 Task: Find connections with filter location Balarāmpur with filter topic #Entrepreneurswith filter profile language German with filter current company Brahmin Development Party (AMK - Andhanar Munnetra Kazhagam) with filter school Management services careers with filter industry Dairy Product Manufacturing with filter service category Healthcare Consulting with filter keywords title Managing Partner
Action: Mouse moved to (520, 62)
Screenshot: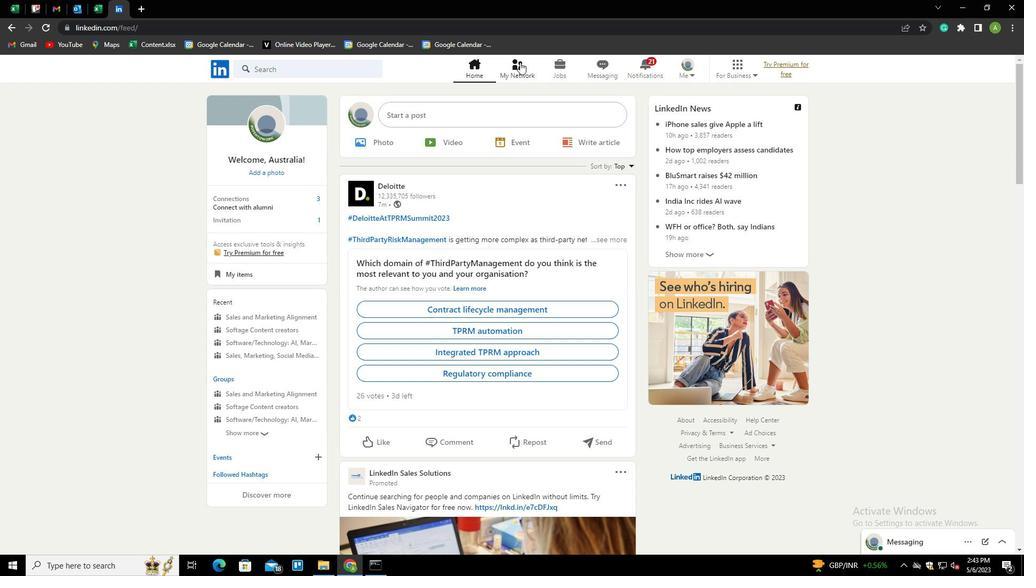 
Action: Mouse pressed left at (520, 62)
Screenshot: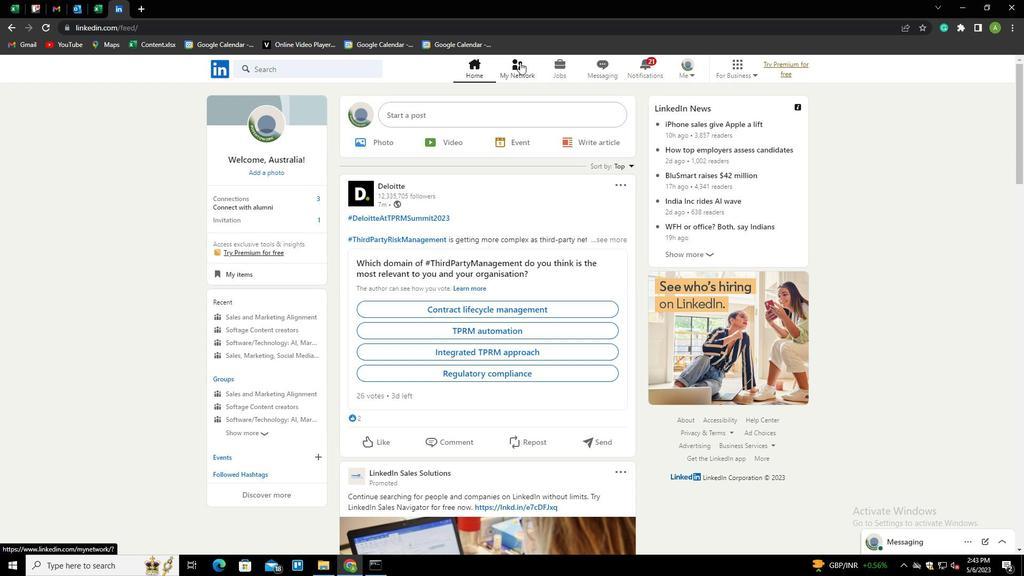
Action: Mouse moved to (252, 124)
Screenshot: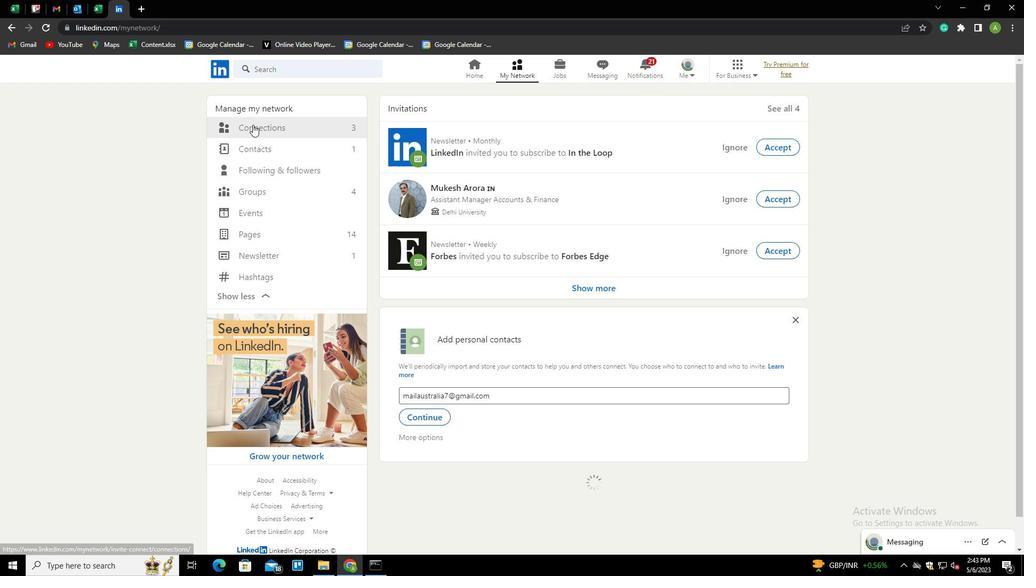 
Action: Mouse pressed left at (252, 124)
Screenshot: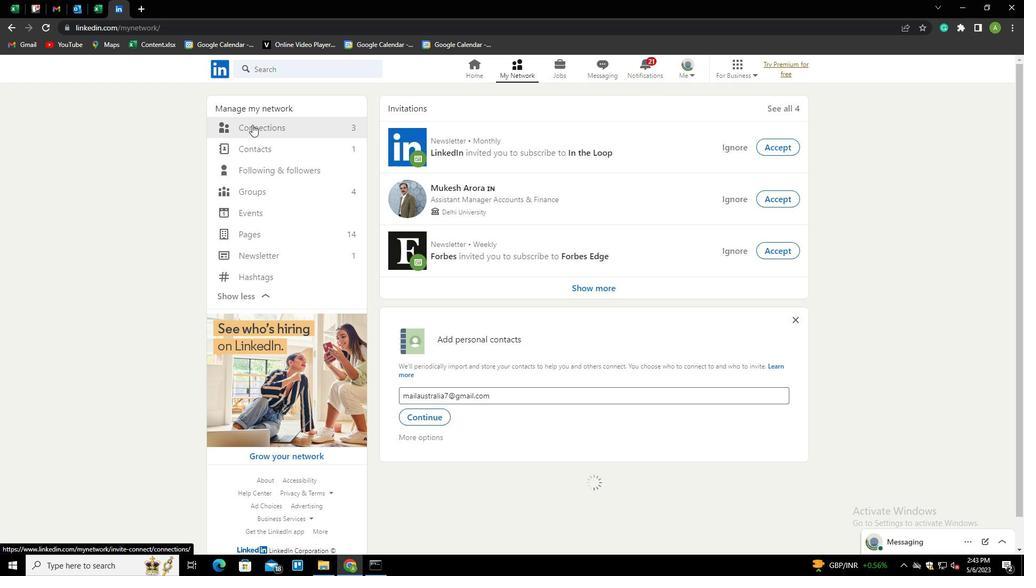 
Action: Mouse moved to (607, 125)
Screenshot: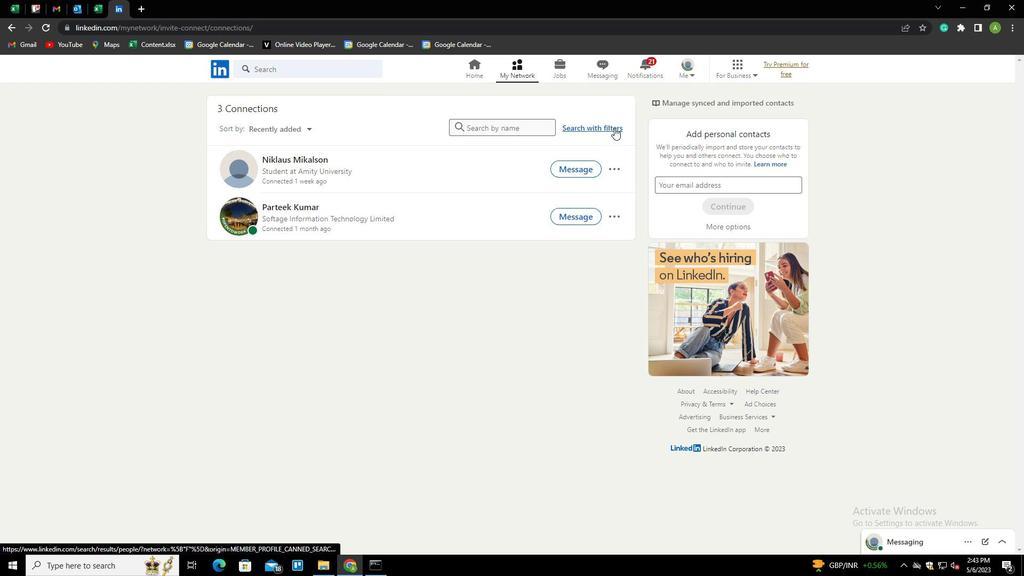 
Action: Mouse pressed left at (607, 125)
Screenshot: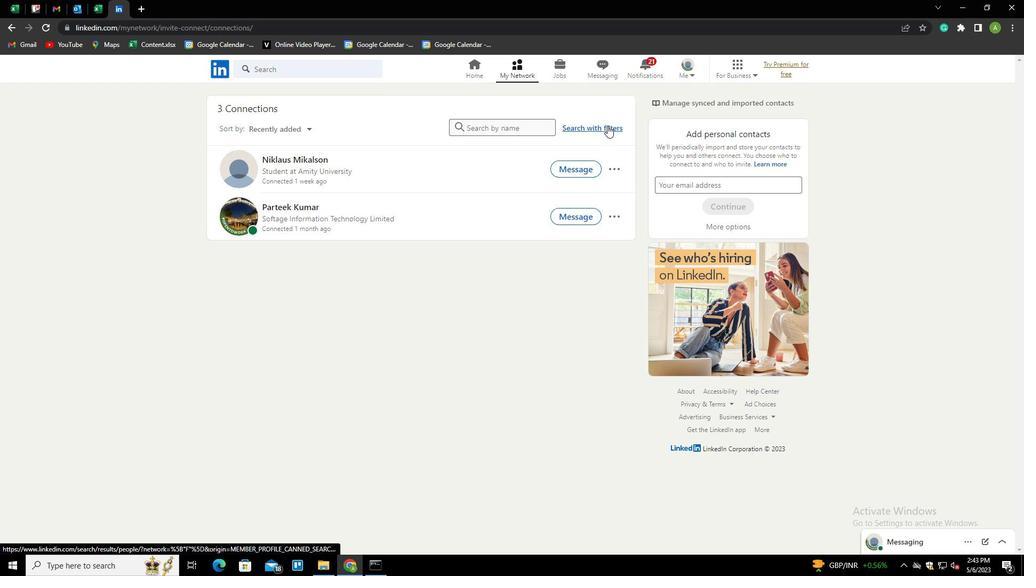 
Action: Mouse moved to (547, 94)
Screenshot: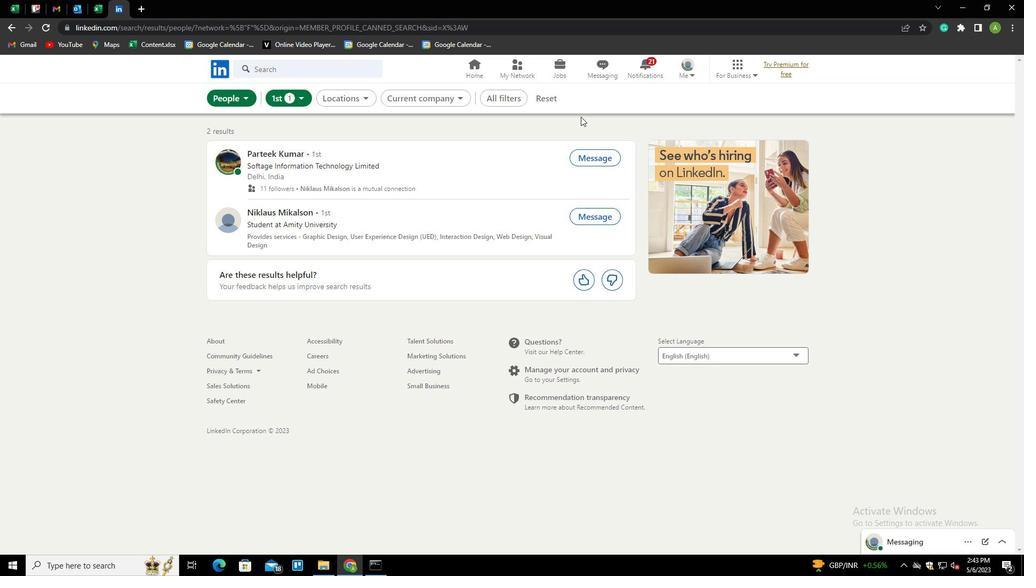 
Action: Mouse pressed left at (547, 94)
Screenshot: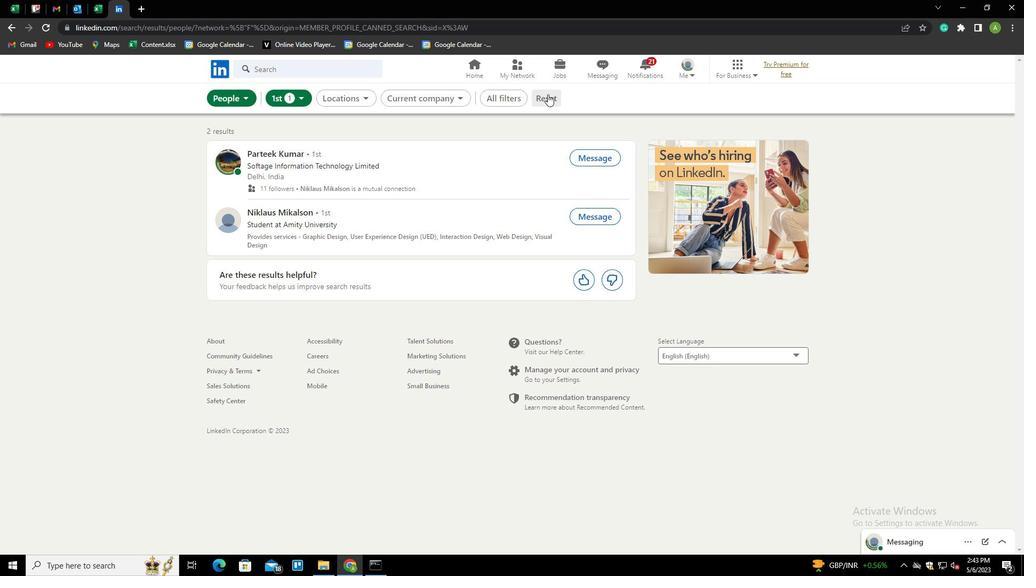 
Action: Mouse moved to (520, 96)
Screenshot: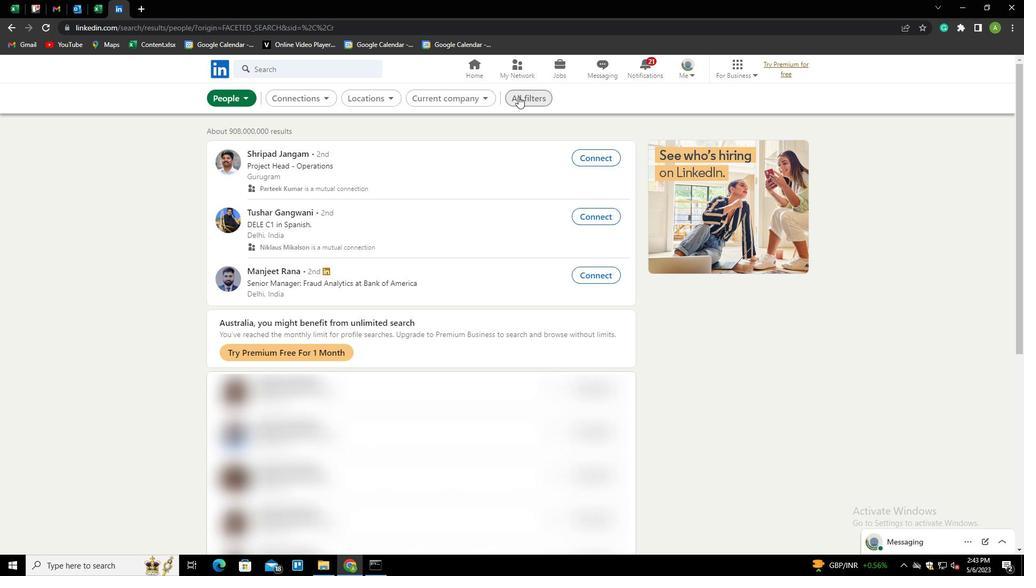 
Action: Mouse pressed left at (520, 96)
Screenshot: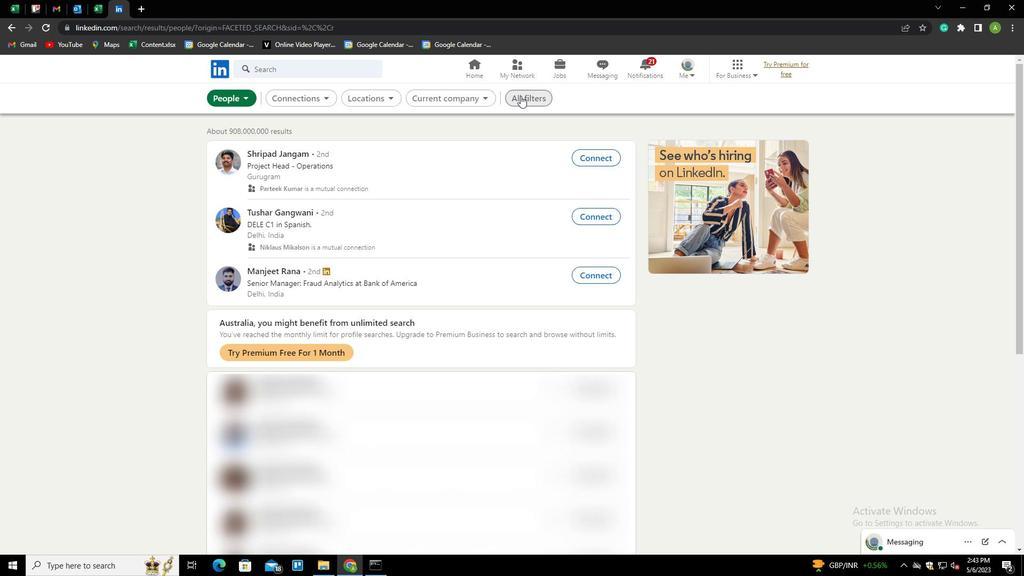 
Action: Mouse moved to (929, 340)
Screenshot: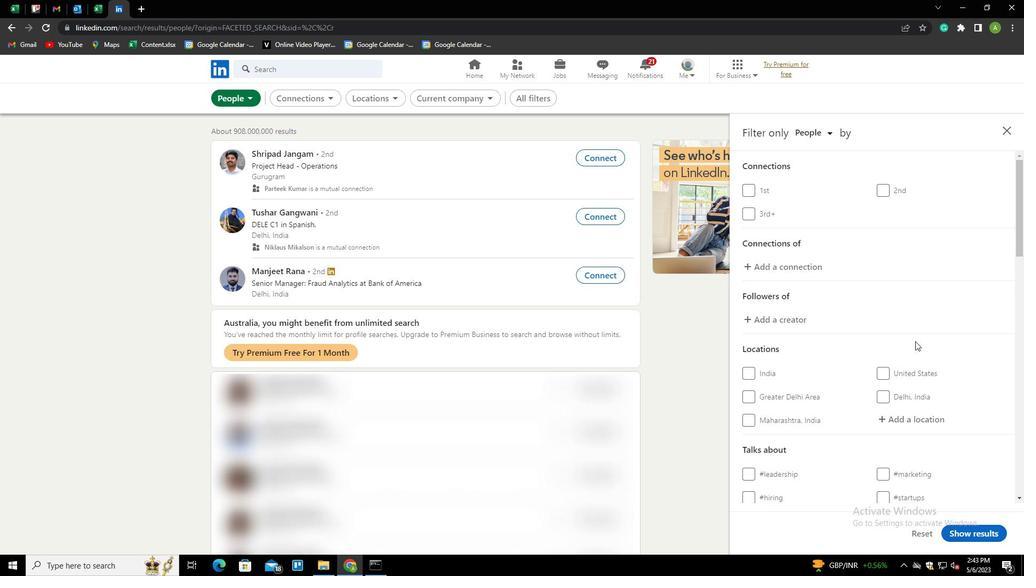 
Action: Mouse scrolled (929, 340) with delta (0, 0)
Screenshot: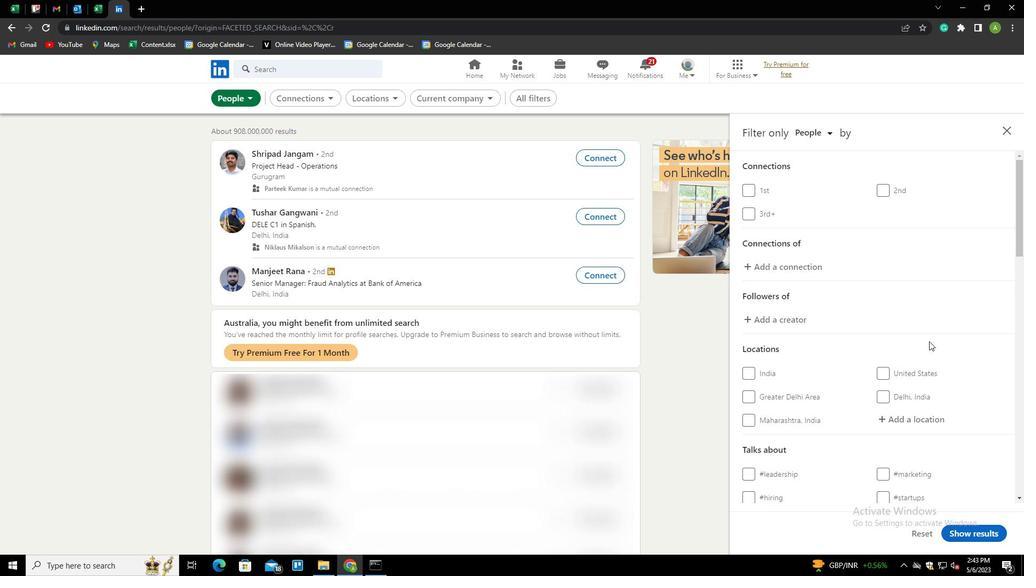 
Action: Mouse scrolled (929, 340) with delta (0, 0)
Screenshot: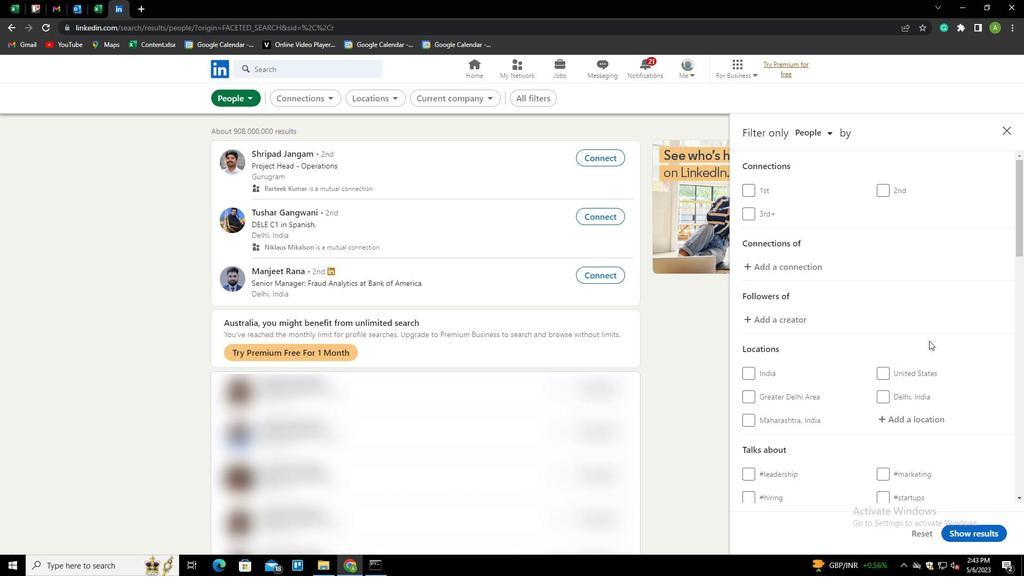 
Action: Mouse moved to (896, 315)
Screenshot: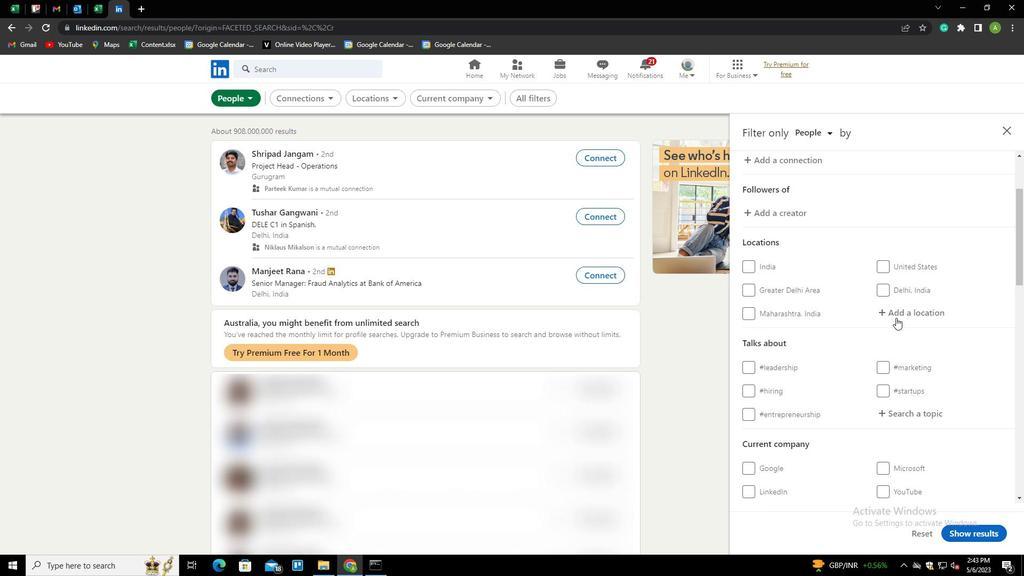 
Action: Mouse pressed left at (896, 315)
Screenshot: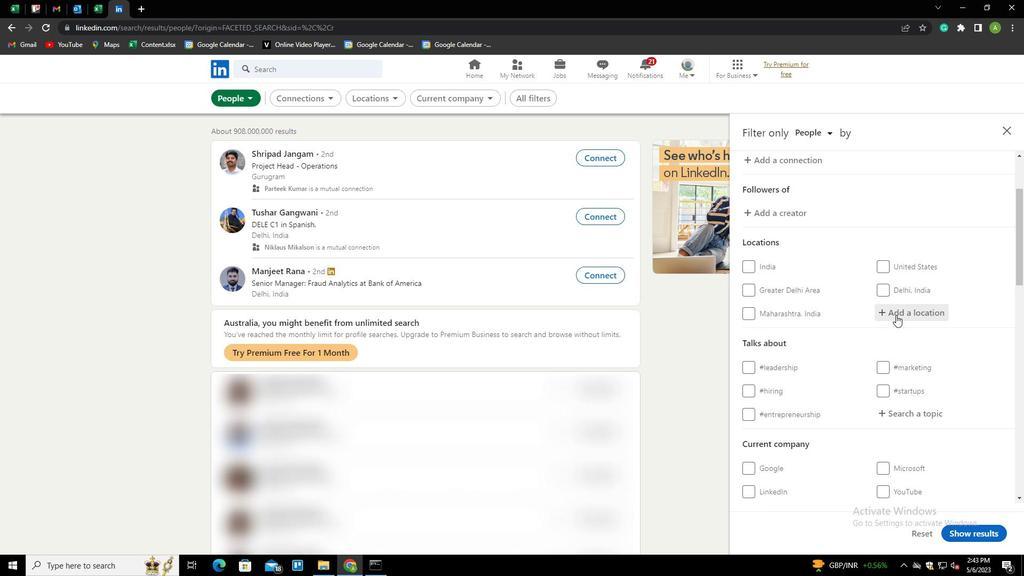 
Action: Mouse moved to (896, 313)
Screenshot: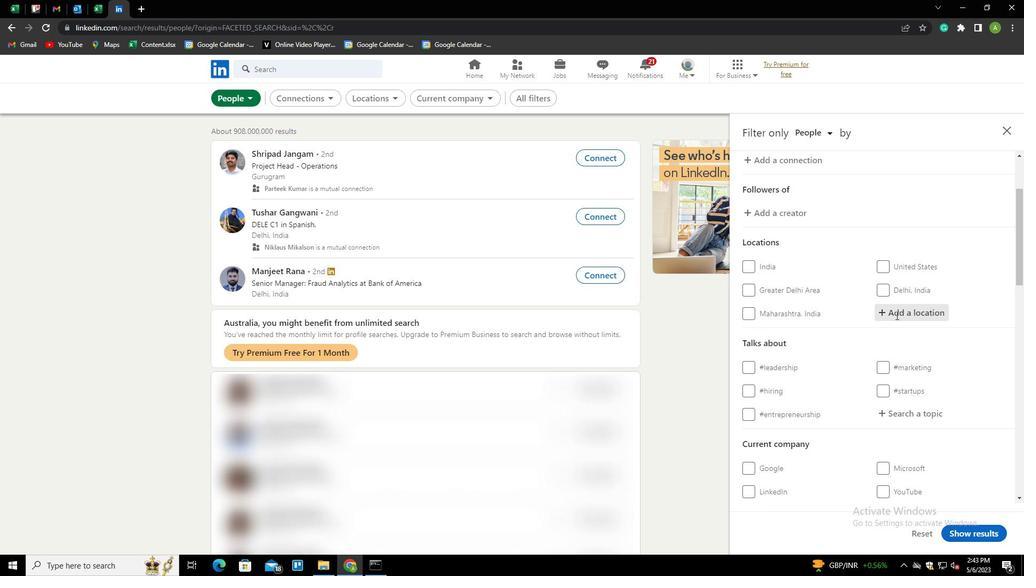 
Action: Key pressed <Key.shift>
Screenshot: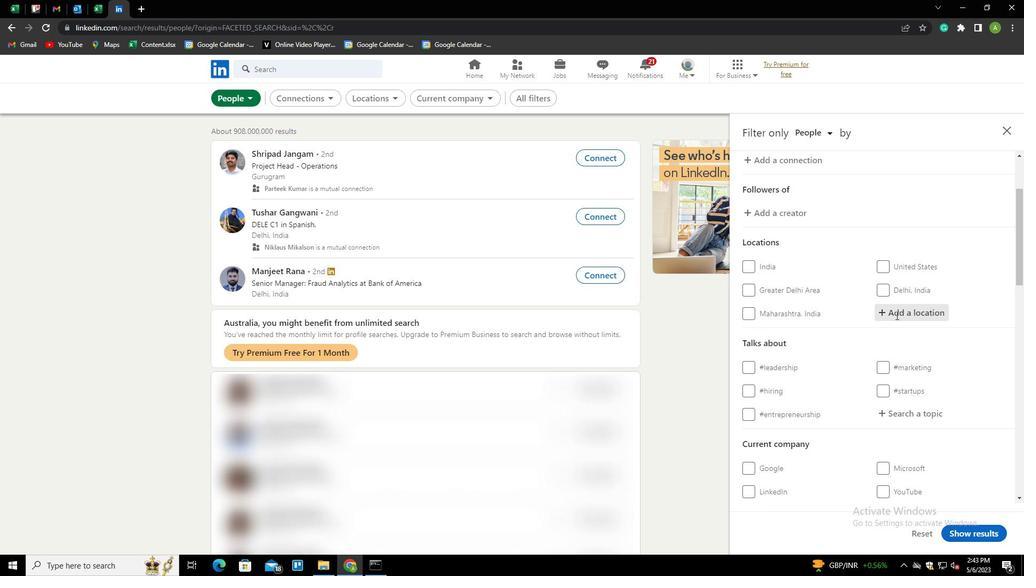 
Action: Mouse moved to (896, 313)
Screenshot: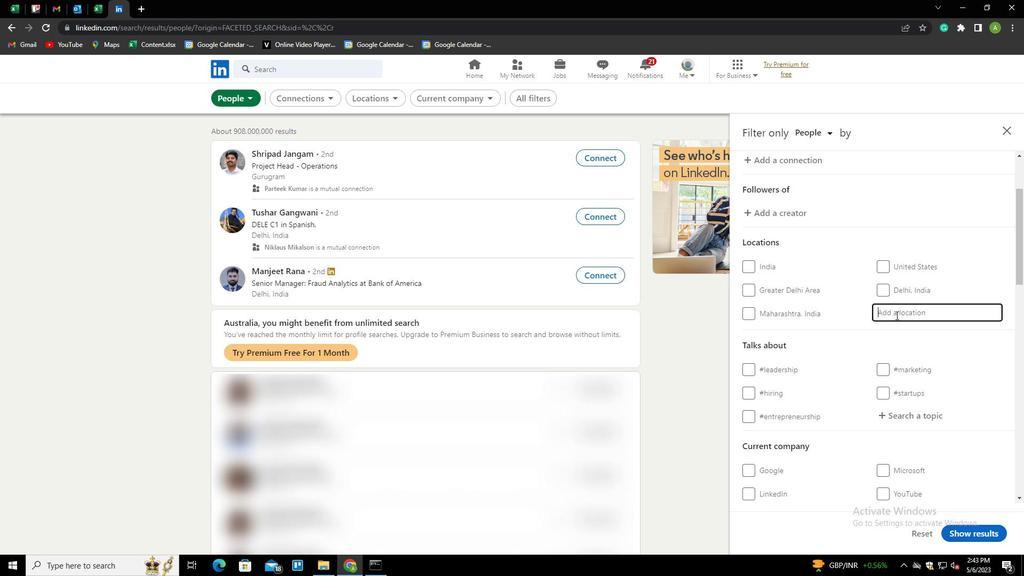 
Action: Key pressed B
Screenshot: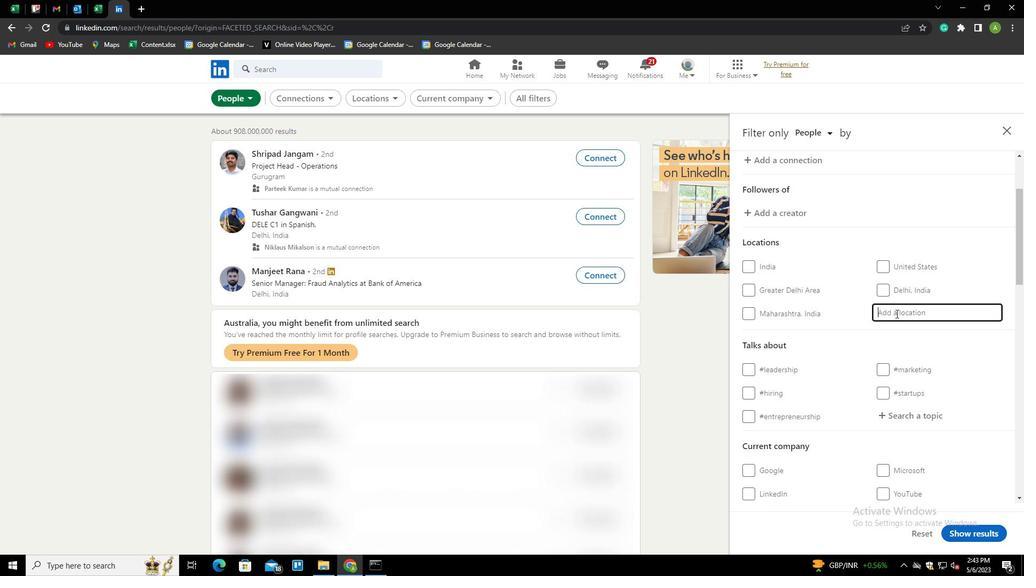 
Action: Mouse moved to (896, 313)
Screenshot: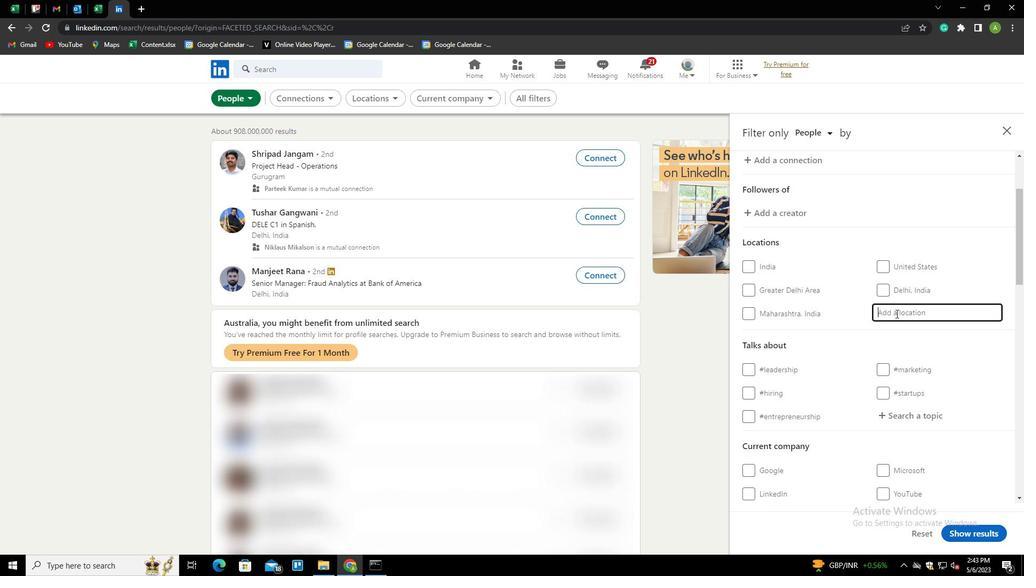 
Action: Key pressed ALARAMPUR<Key.down><Key.enter>
Screenshot: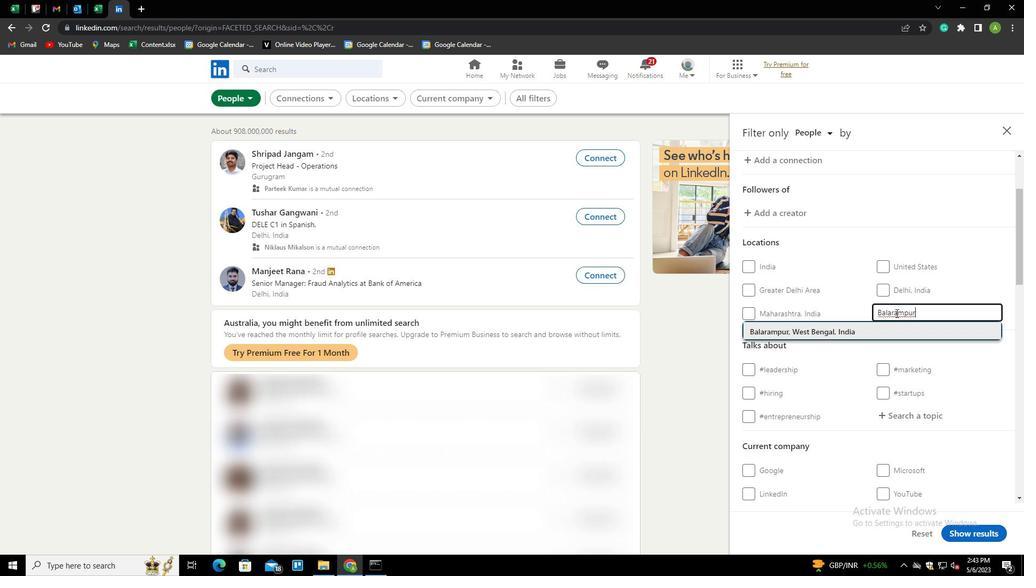 
Action: Mouse moved to (885, 322)
Screenshot: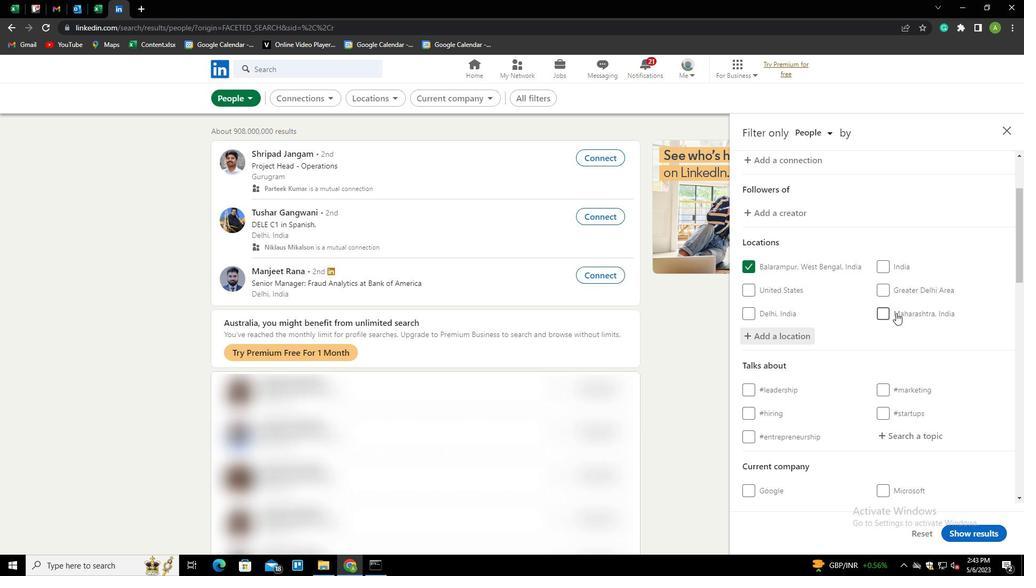 
Action: Mouse scrolled (885, 321) with delta (0, 0)
Screenshot: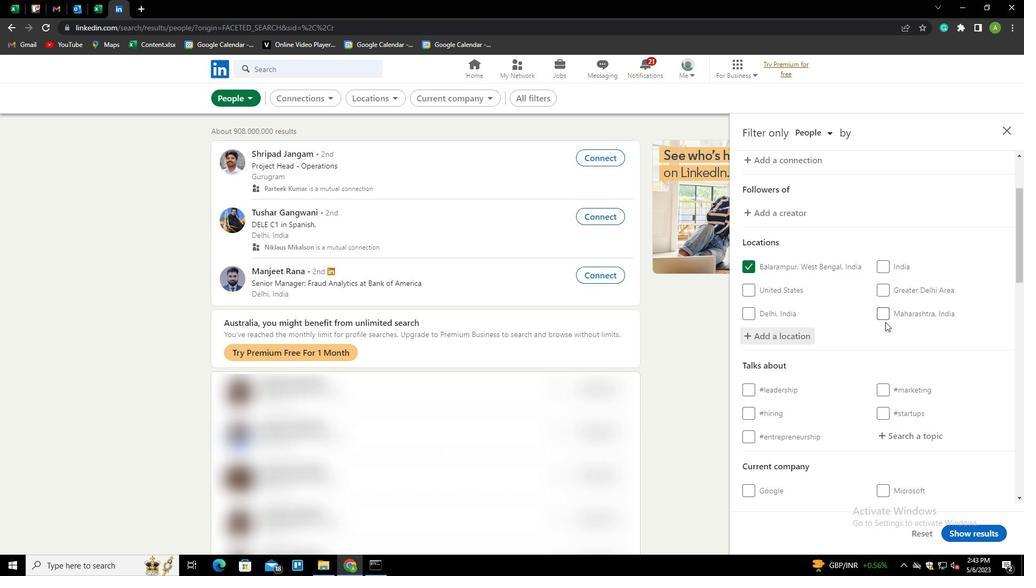 
Action: Mouse scrolled (885, 321) with delta (0, 0)
Screenshot: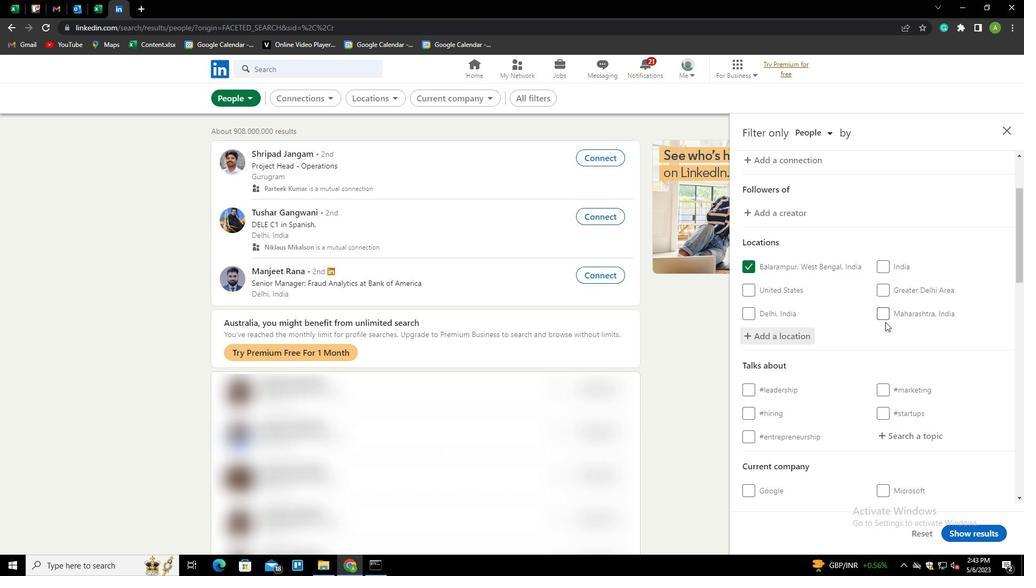
Action: Mouse scrolled (885, 321) with delta (0, 0)
Screenshot: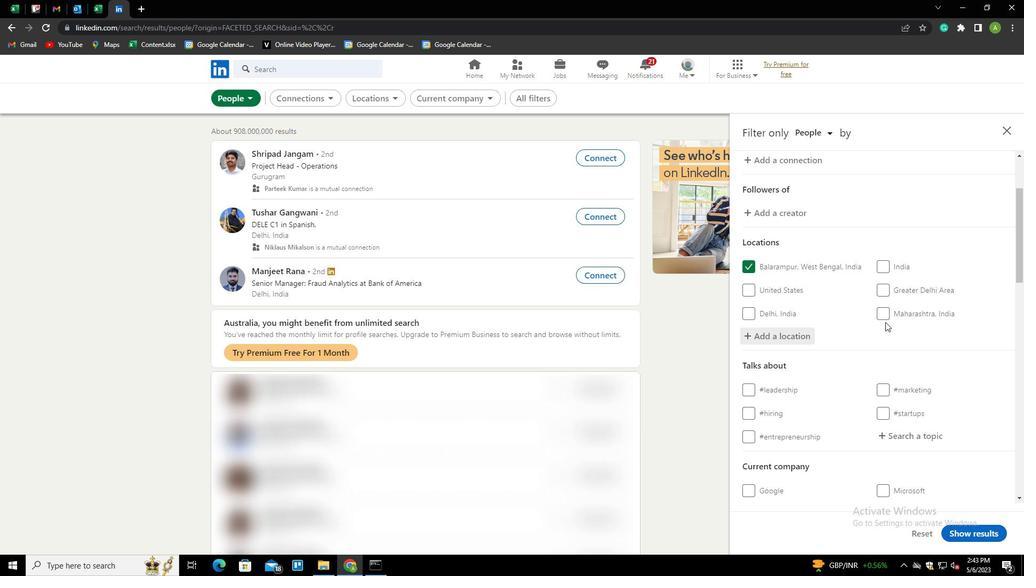
Action: Mouse moved to (903, 282)
Screenshot: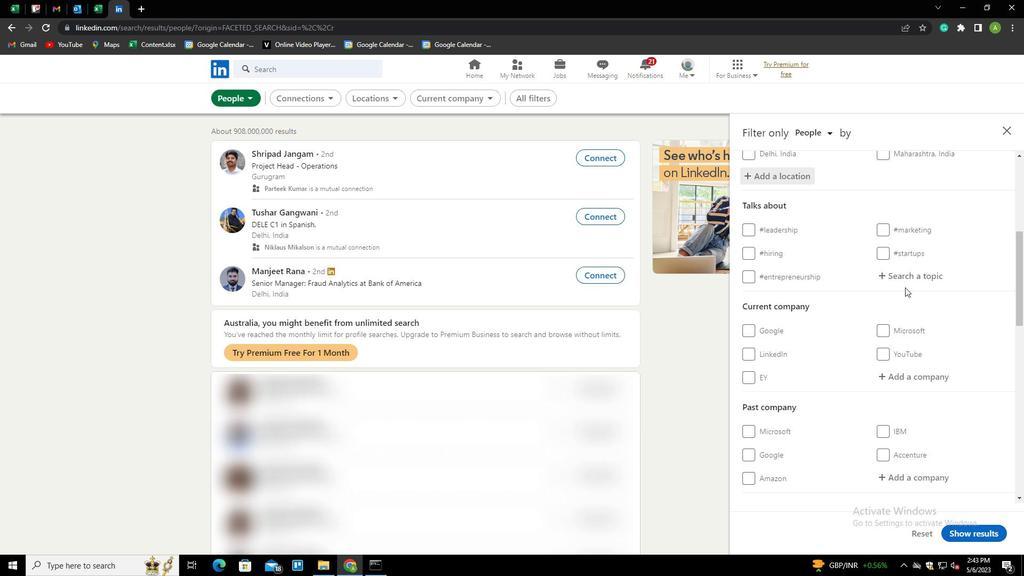 
Action: Mouse pressed left at (903, 282)
Screenshot: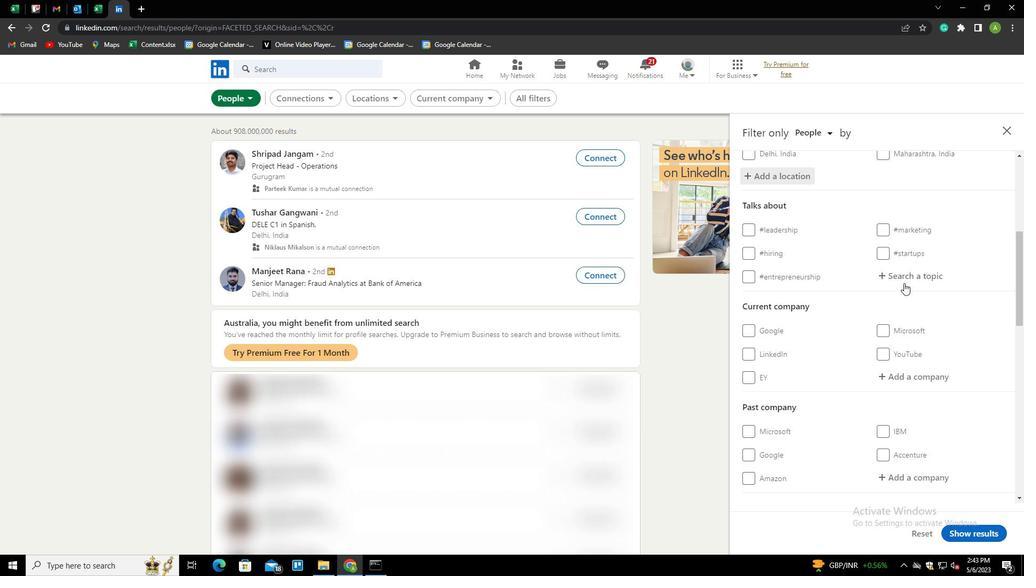 
Action: Key pressed ENTREPRENEURS<Key.down><Key.down><Key.enter>
Screenshot: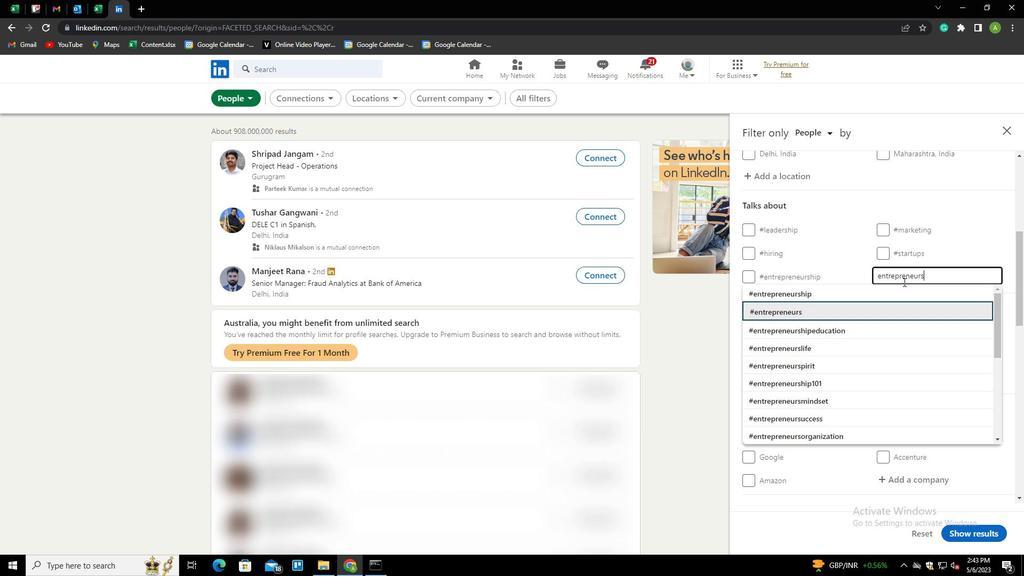 
Action: Mouse moved to (896, 287)
Screenshot: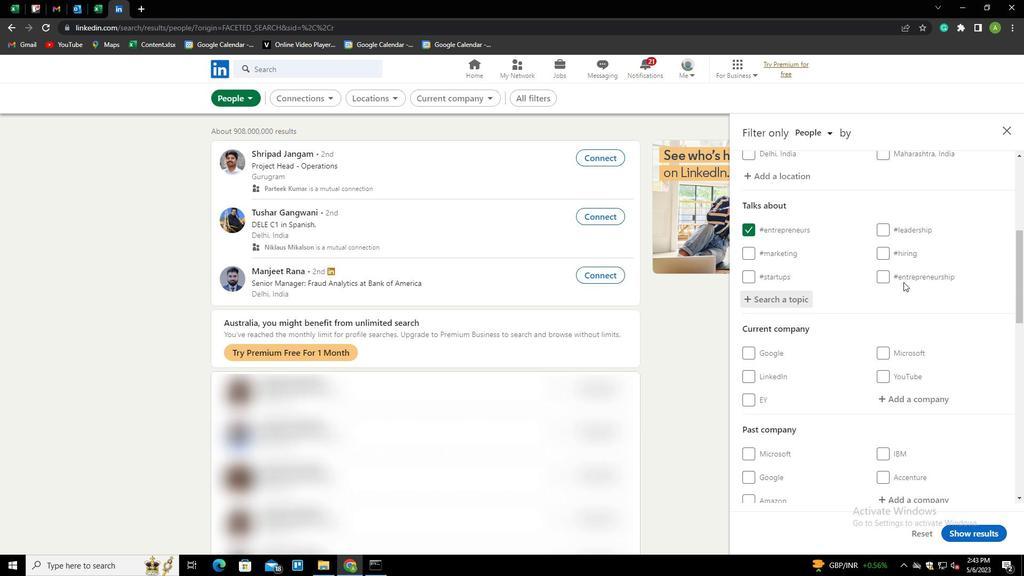 
Action: Mouse scrolled (896, 287) with delta (0, 0)
Screenshot: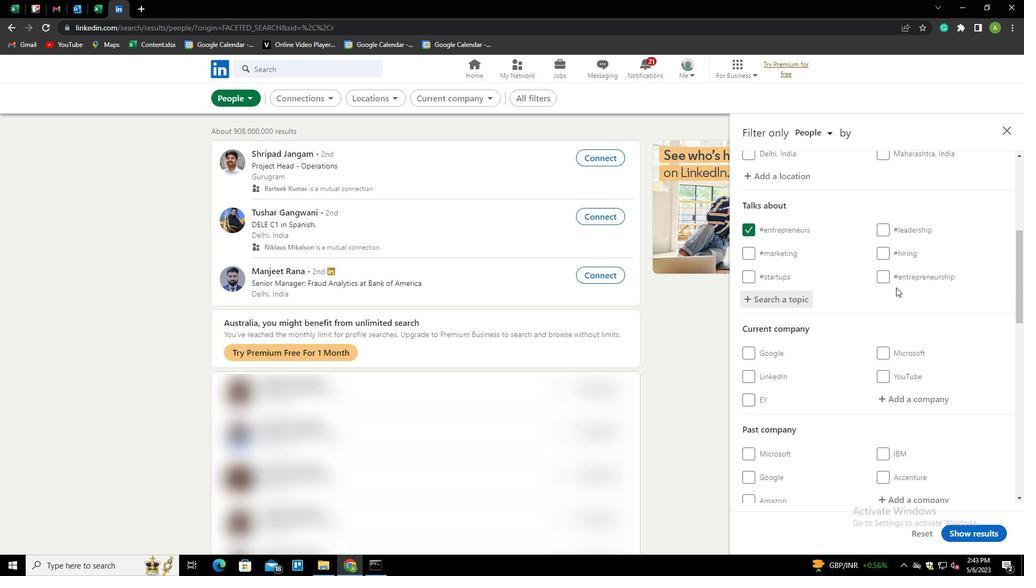 
Action: Mouse moved to (896, 288)
Screenshot: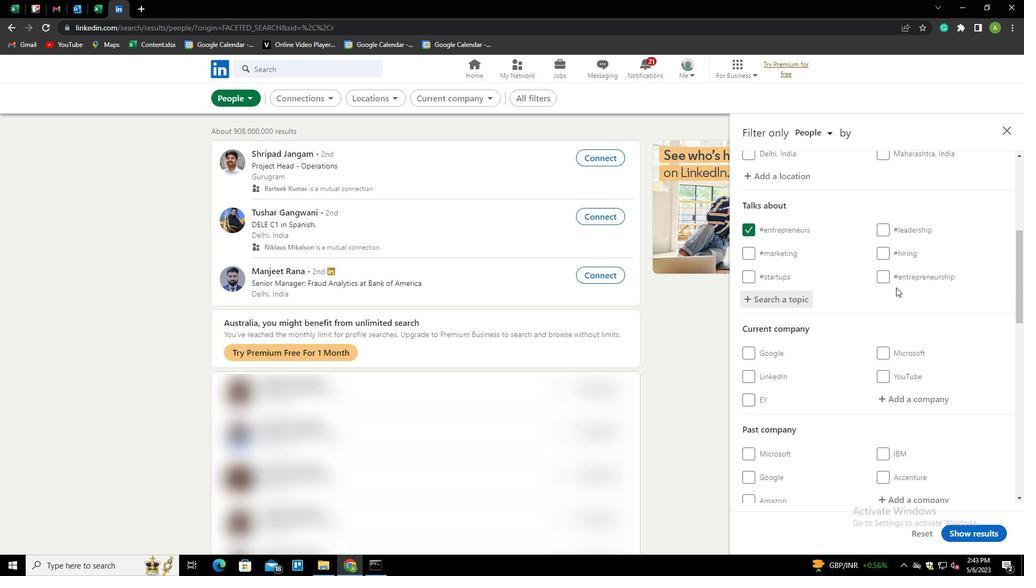 
Action: Mouse scrolled (896, 287) with delta (0, 0)
Screenshot: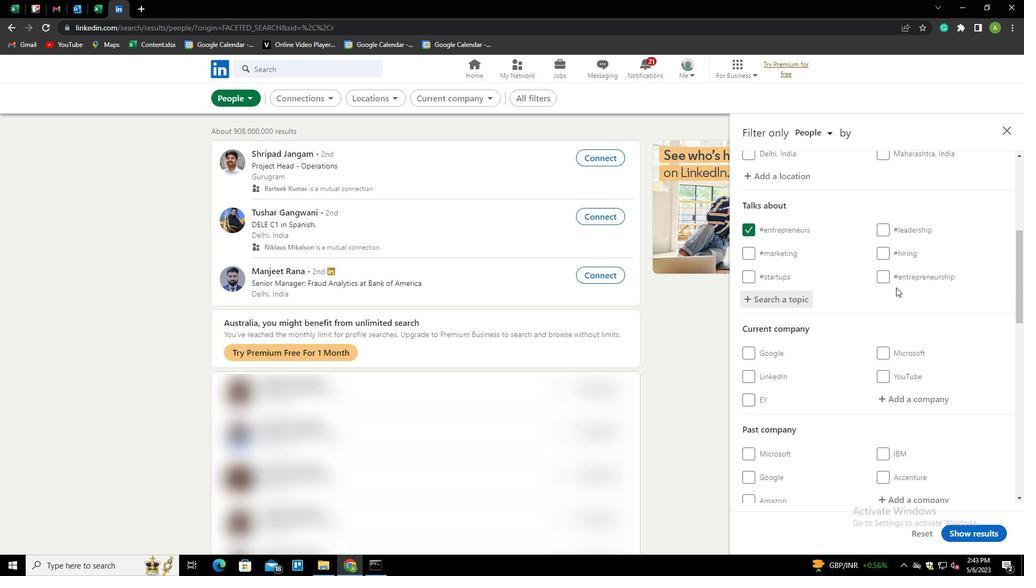 
Action: Mouse moved to (897, 289)
Screenshot: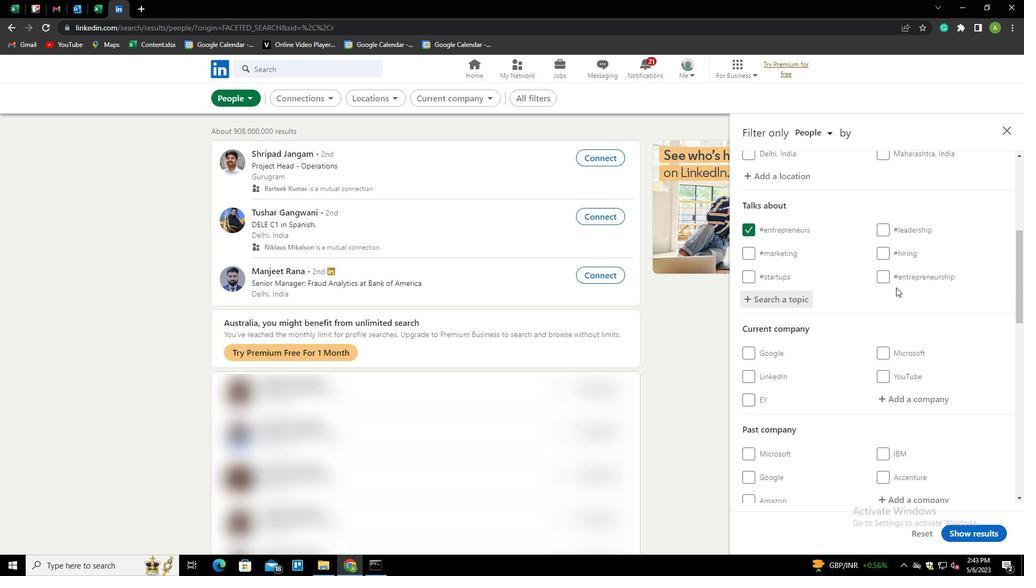 
Action: Mouse scrolled (897, 288) with delta (0, 0)
Screenshot: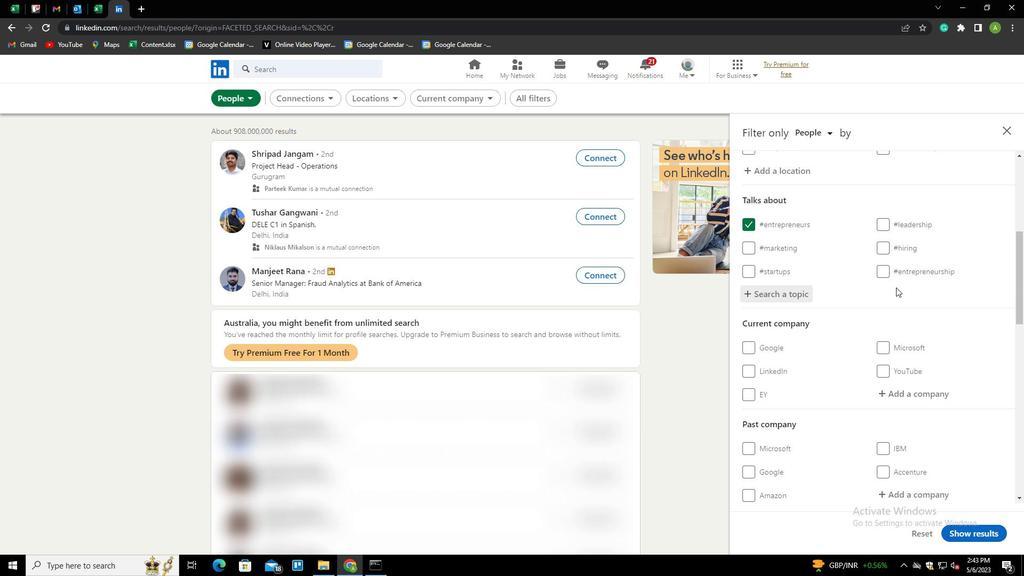 
Action: Mouse scrolled (897, 288) with delta (0, 0)
Screenshot: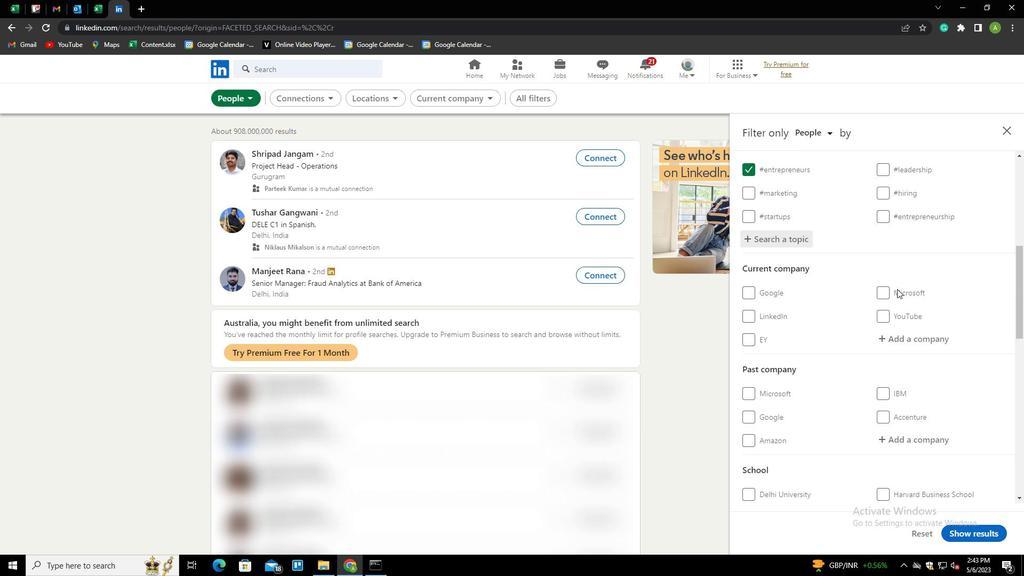 
Action: Mouse moved to (898, 289)
Screenshot: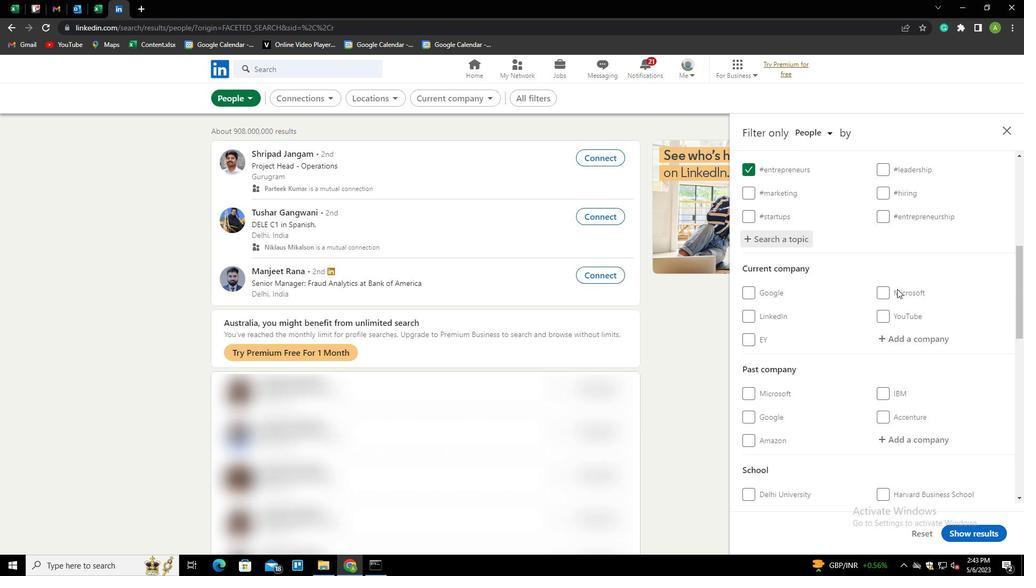 
Action: Mouse scrolled (898, 288) with delta (0, 0)
Screenshot: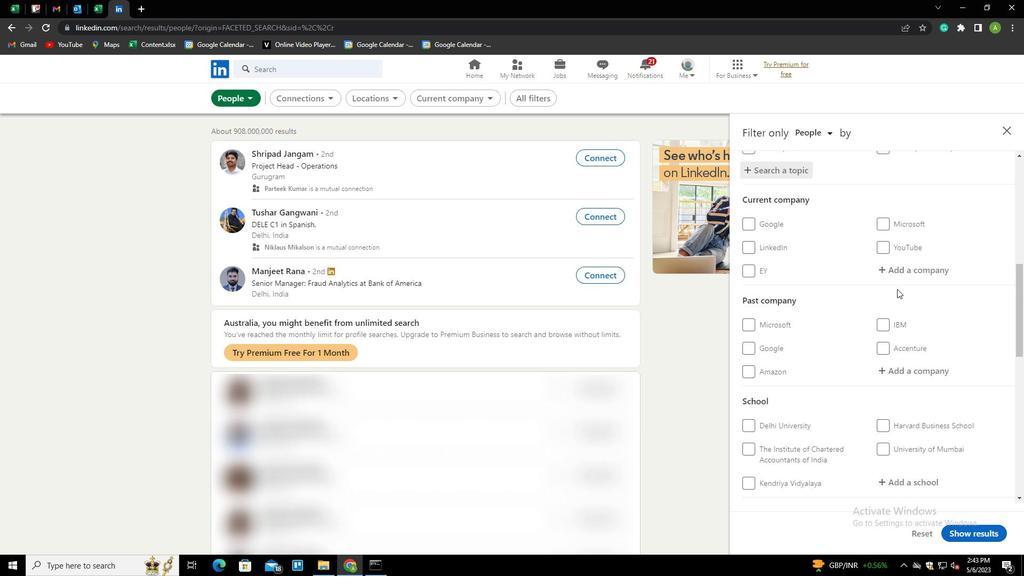 
Action: Mouse moved to (899, 290)
Screenshot: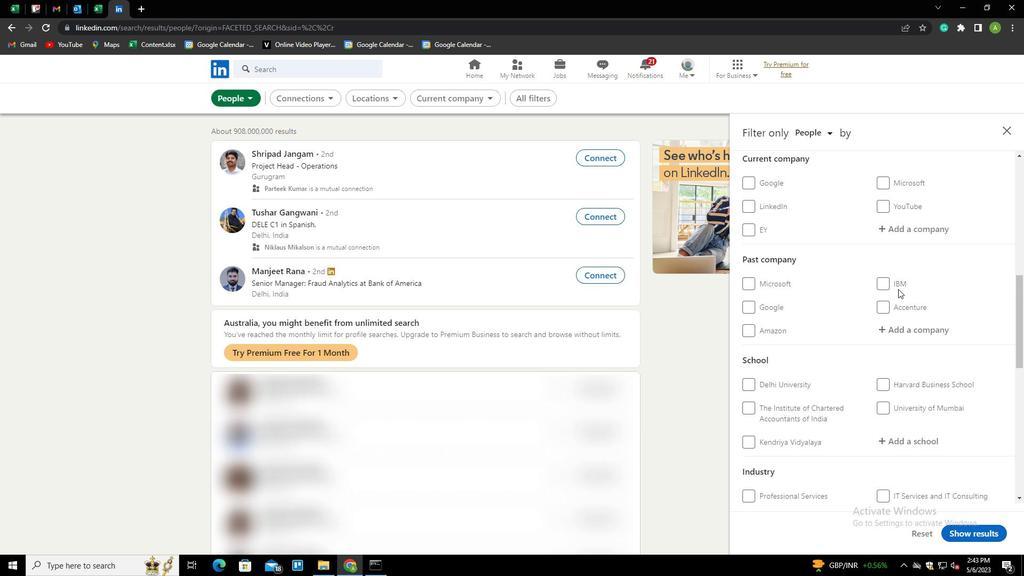 
Action: Mouse scrolled (899, 289) with delta (0, 0)
Screenshot: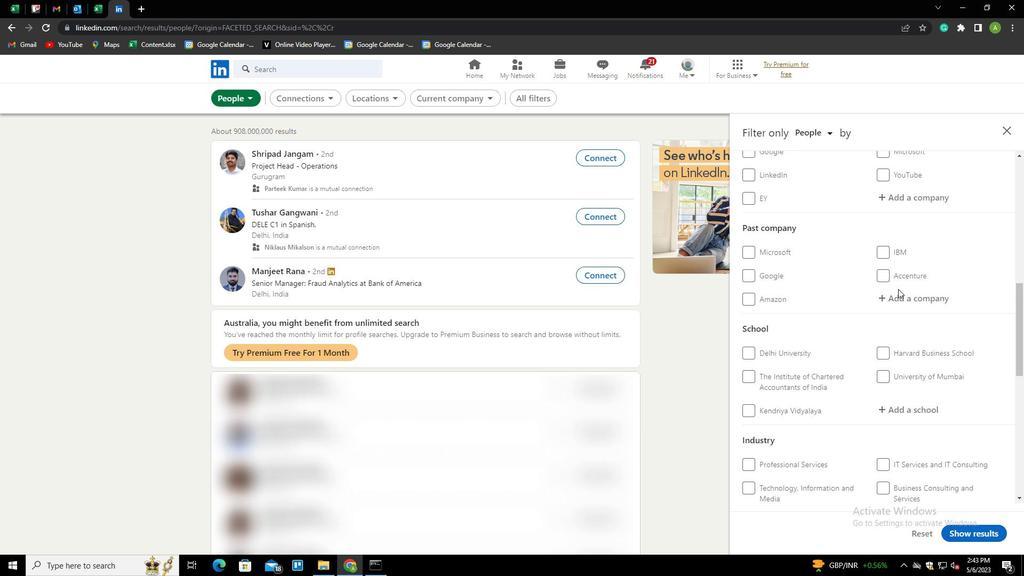 
Action: Mouse moved to (900, 290)
Screenshot: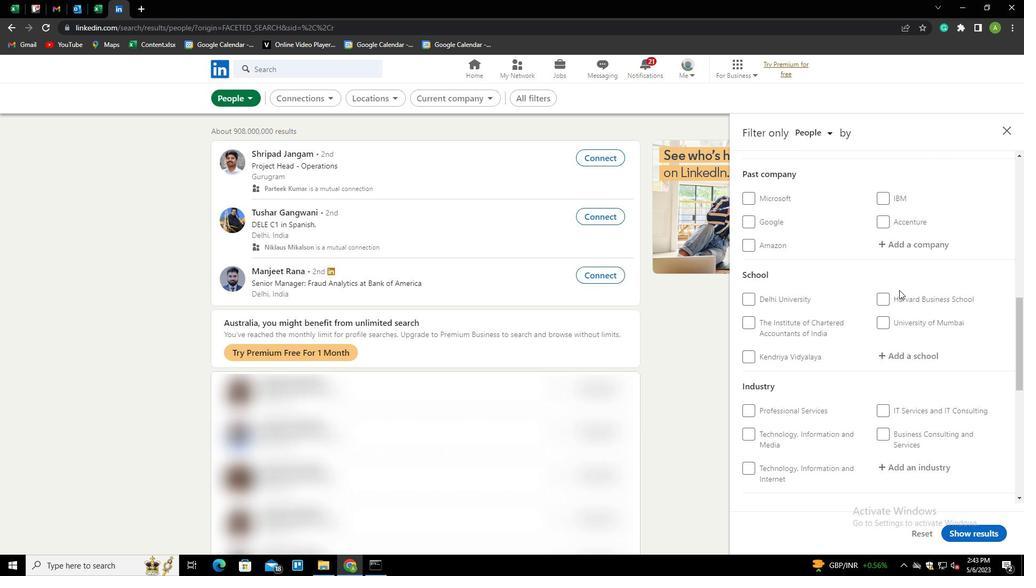 
Action: Mouse scrolled (900, 290) with delta (0, 0)
Screenshot: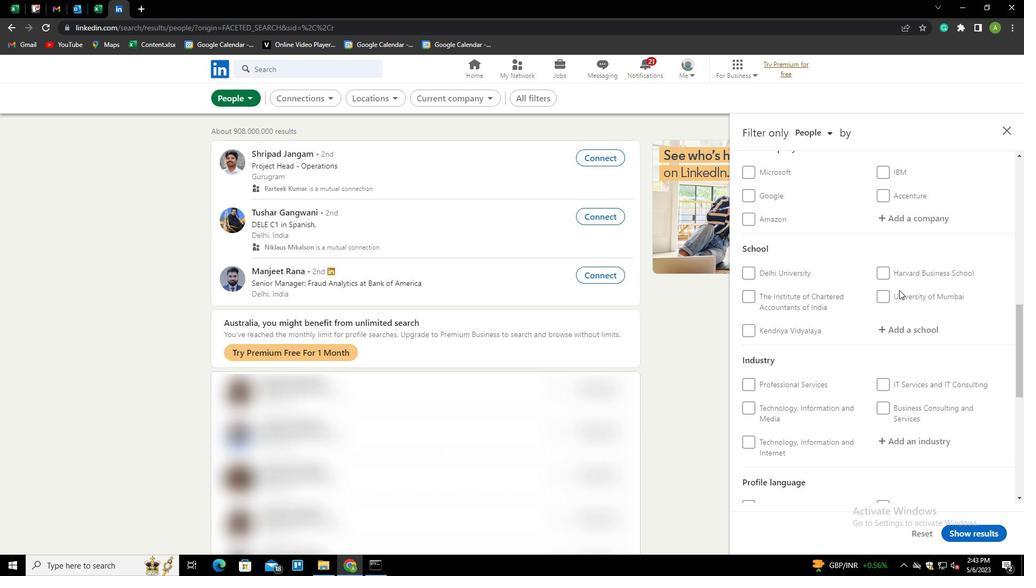 
Action: Mouse scrolled (900, 290) with delta (0, 0)
Screenshot: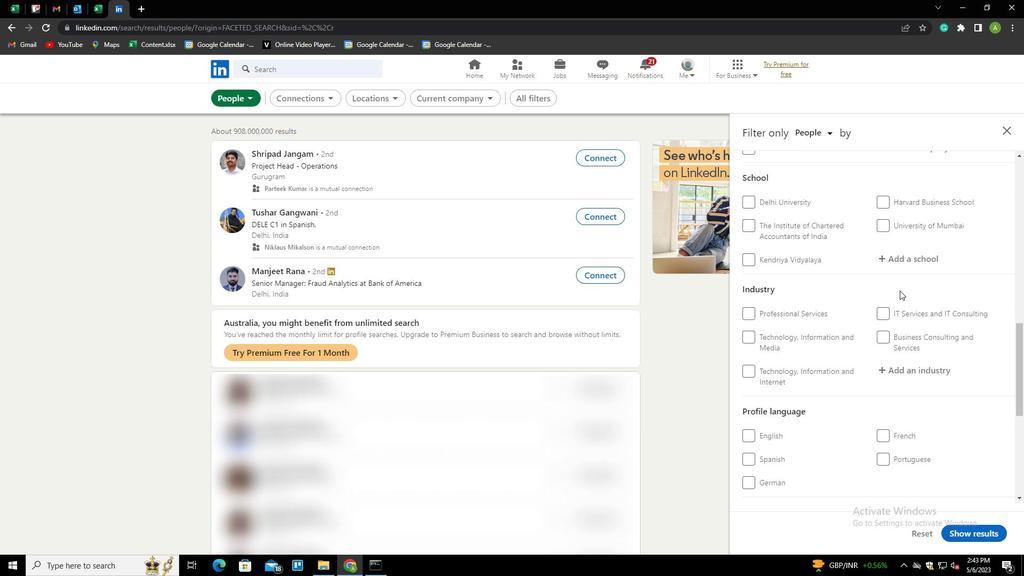 
Action: Mouse scrolled (900, 290) with delta (0, 0)
Screenshot: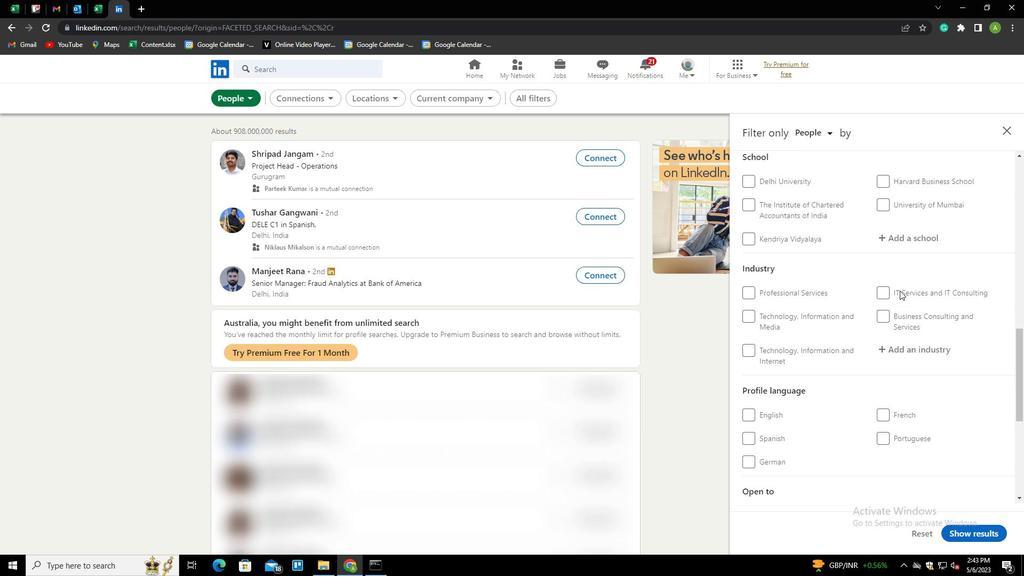 
Action: Mouse moved to (768, 356)
Screenshot: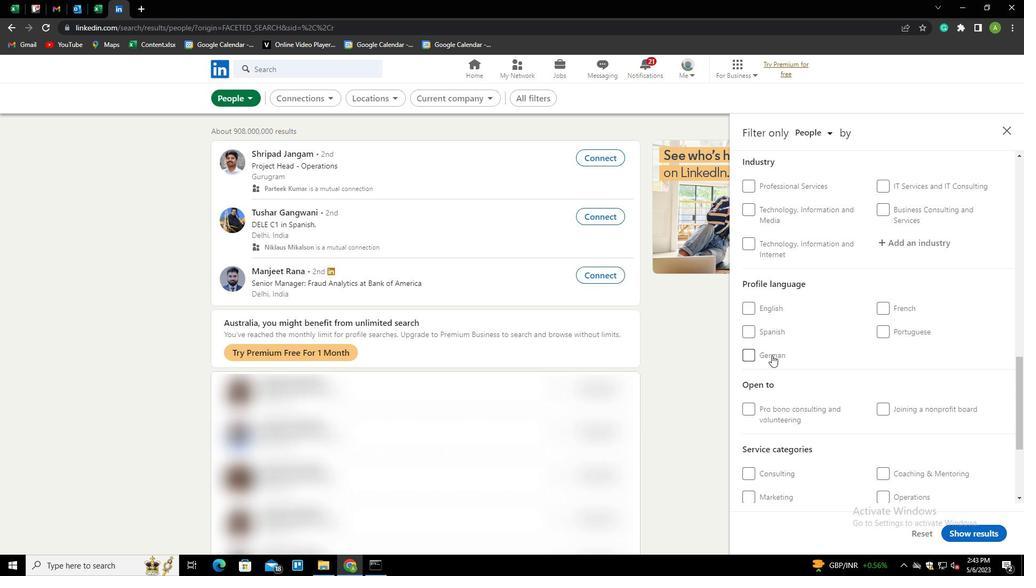 
Action: Mouse pressed left at (768, 356)
Screenshot: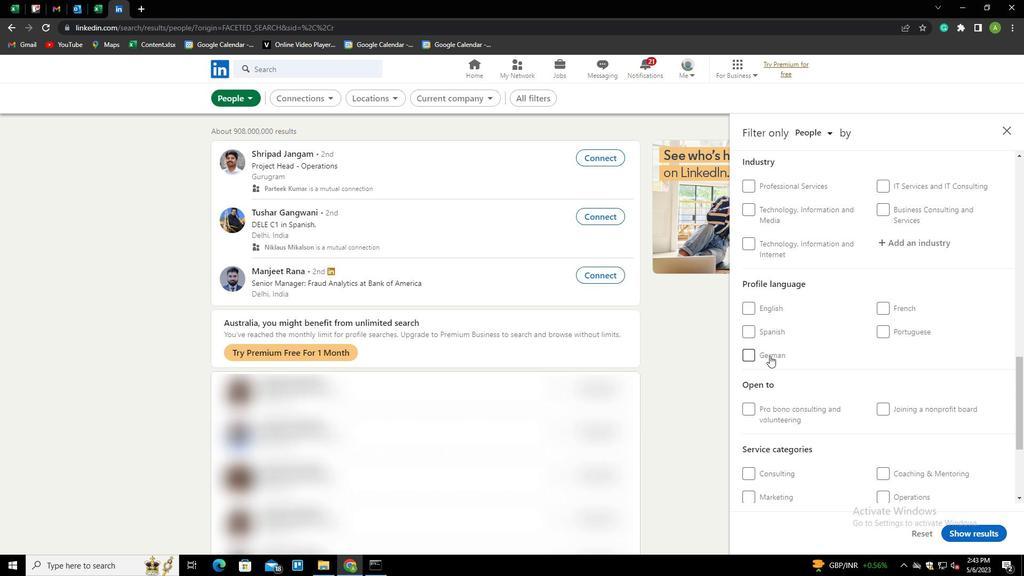 
Action: Mouse moved to (844, 335)
Screenshot: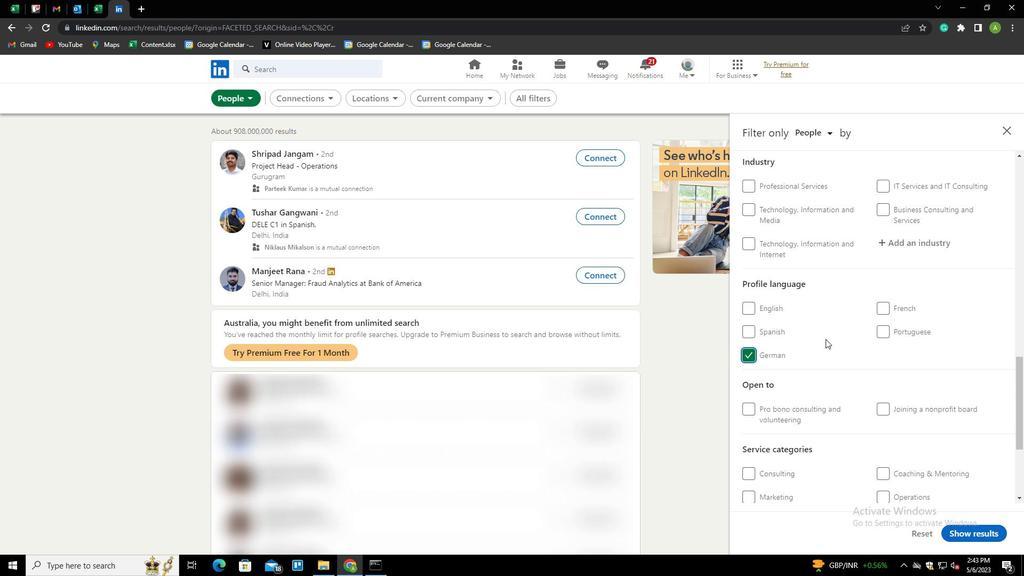 
Action: Mouse scrolled (844, 336) with delta (0, 0)
Screenshot: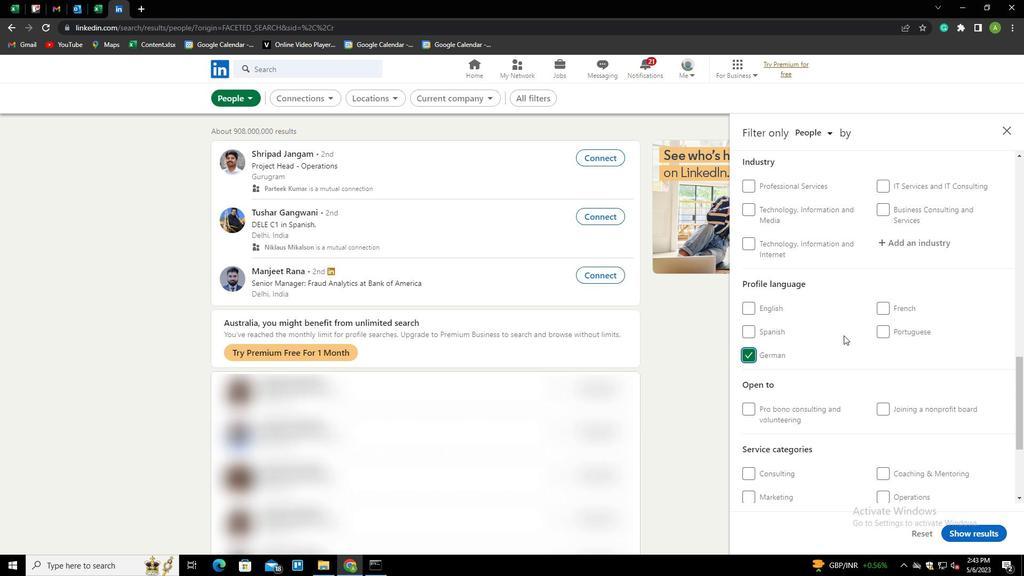 
Action: Mouse scrolled (844, 336) with delta (0, 0)
Screenshot: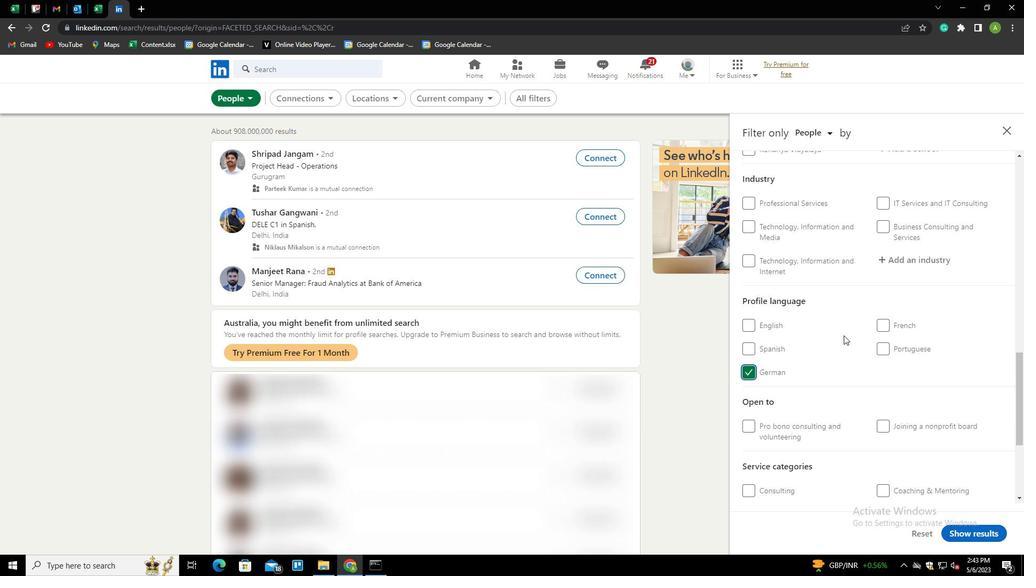 
Action: Mouse scrolled (844, 336) with delta (0, 0)
Screenshot: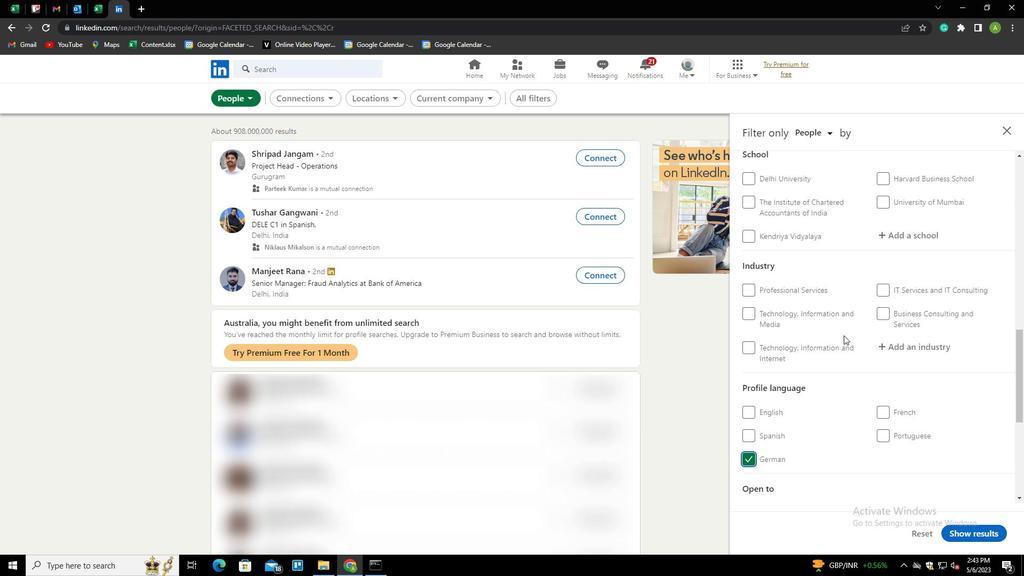 
Action: Mouse scrolled (844, 336) with delta (0, 0)
Screenshot: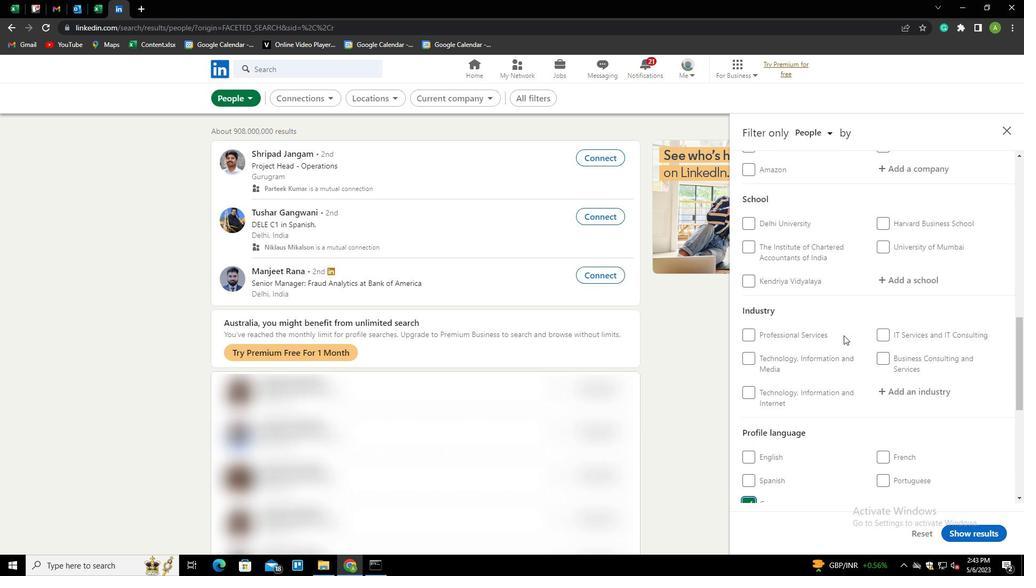 
Action: Mouse scrolled (844, 336) with delta (0, 0)
Screenshot: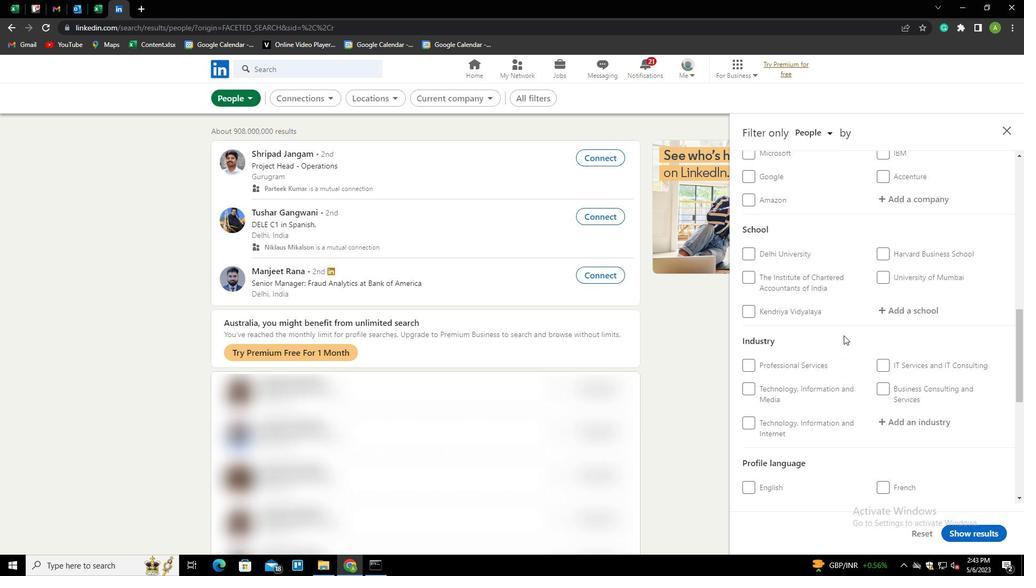 
Action: Mouse scrolled (844, 336) with delta (0, 0)
Screenshot: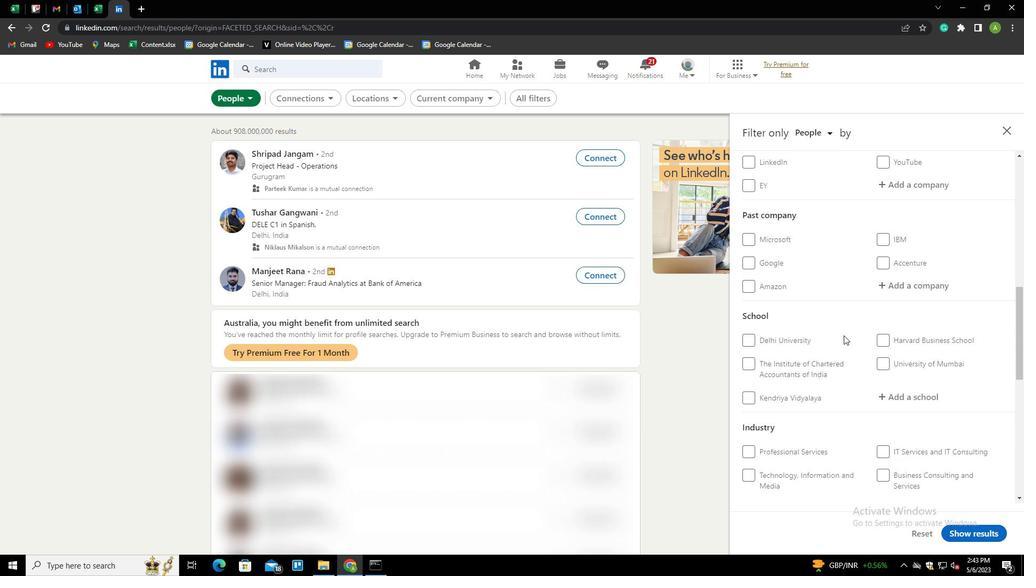 
Action: Mouse scrolled (844, 336) with delta (0, 0)
Screenshot: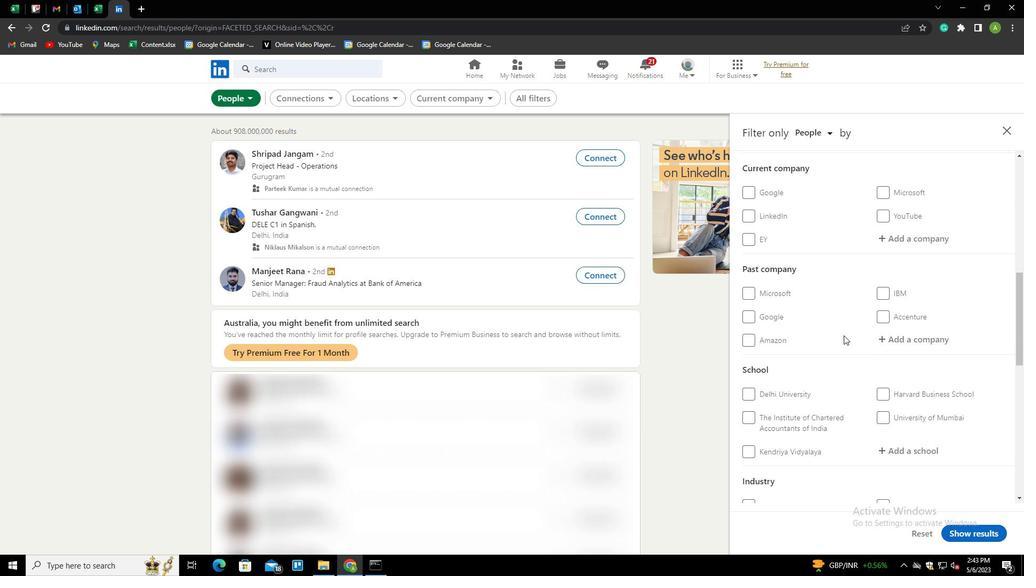 
Action: Mouse moved to (908, 296)
Screenshot: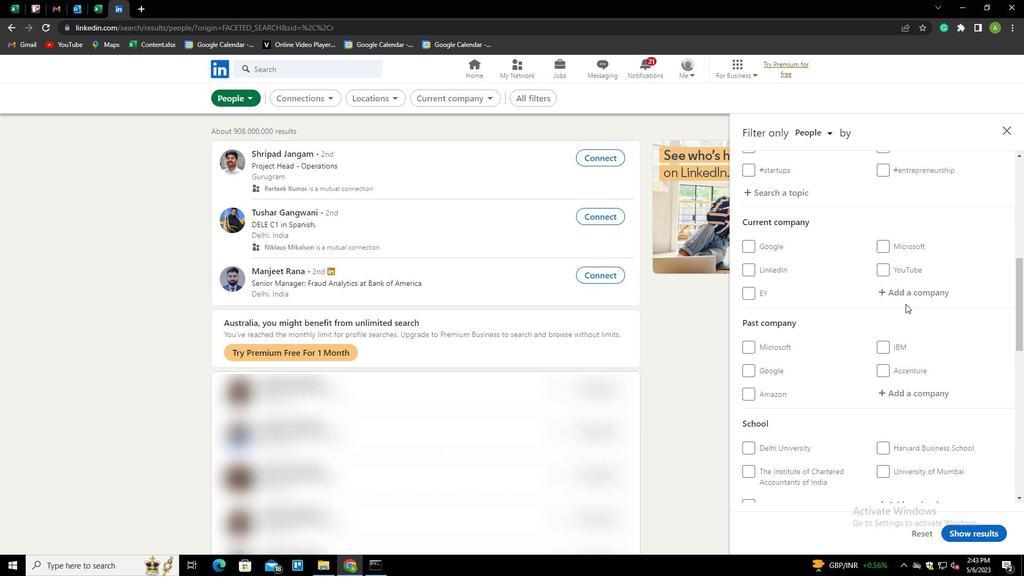 
Action: Mouse pressed left at (908, 296)
Screenshot: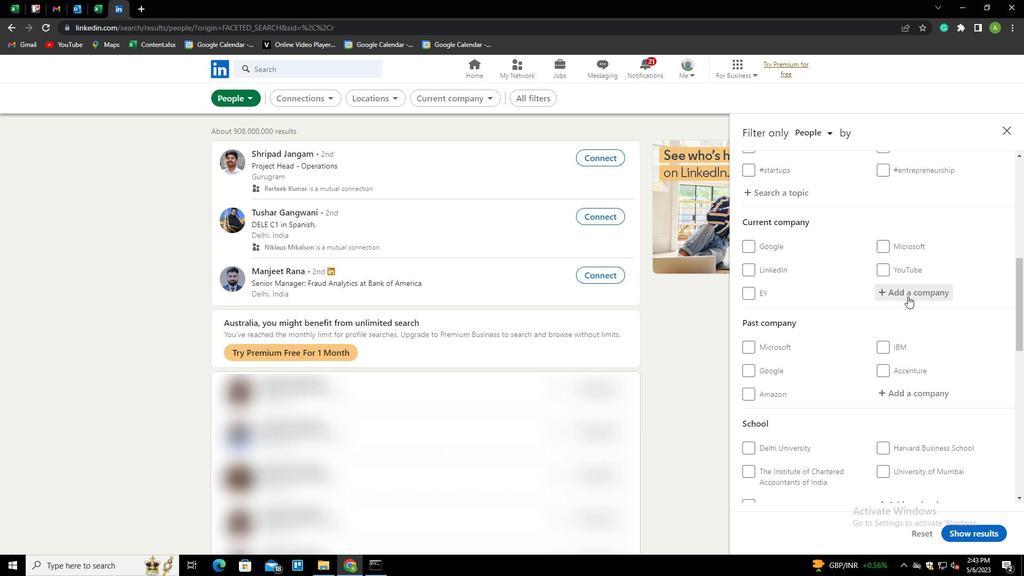 
Action: Key pressed <Key.shift>BRAHMING<Key.backspace><Key.space><Key.shift>DEVELOPMENT<Key.space><Key.shift>PARTY<Key.space><Key.down><Key.enter>
Screenshot: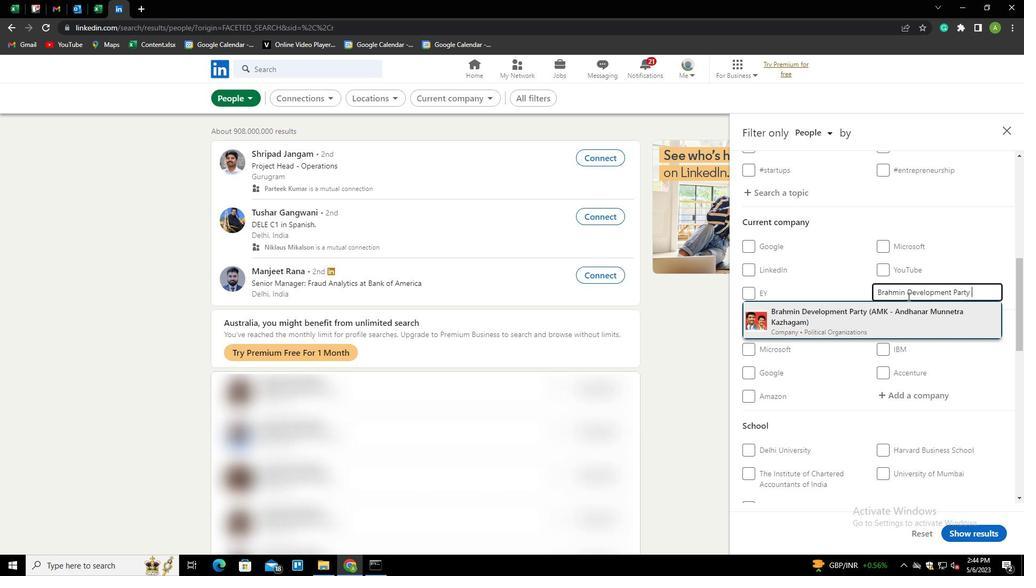 
Action: Mouse moved to (908, 296)
Screenshot: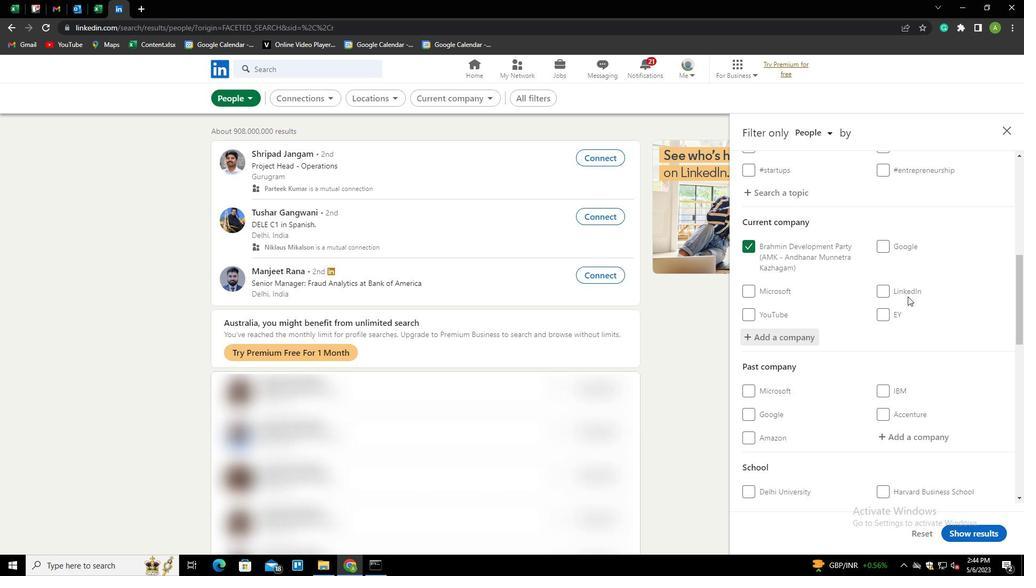
Action: Mouse scrolled (908, 295) with delta (0, 0)
Screenshot: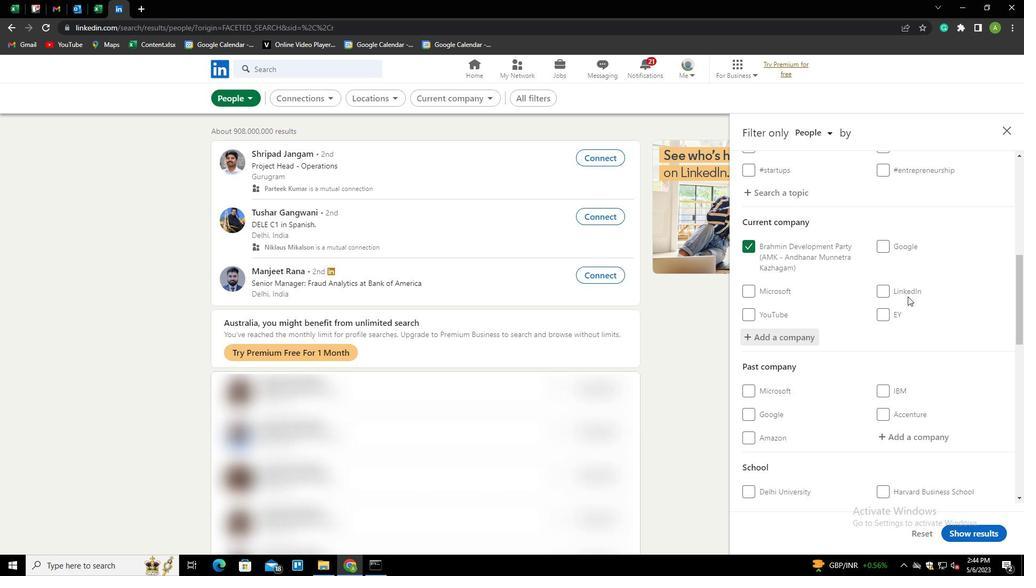 
Action: Mouse moved to (908, 298)
Screenshot: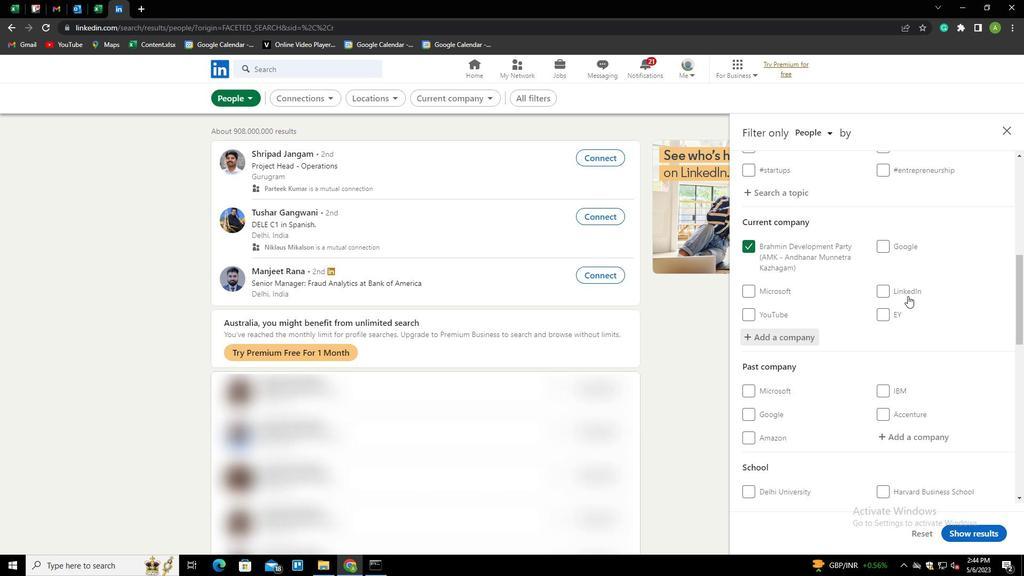 
Action: Mouse scrolled (908, 297) with delta (0, 0)
Screenshot: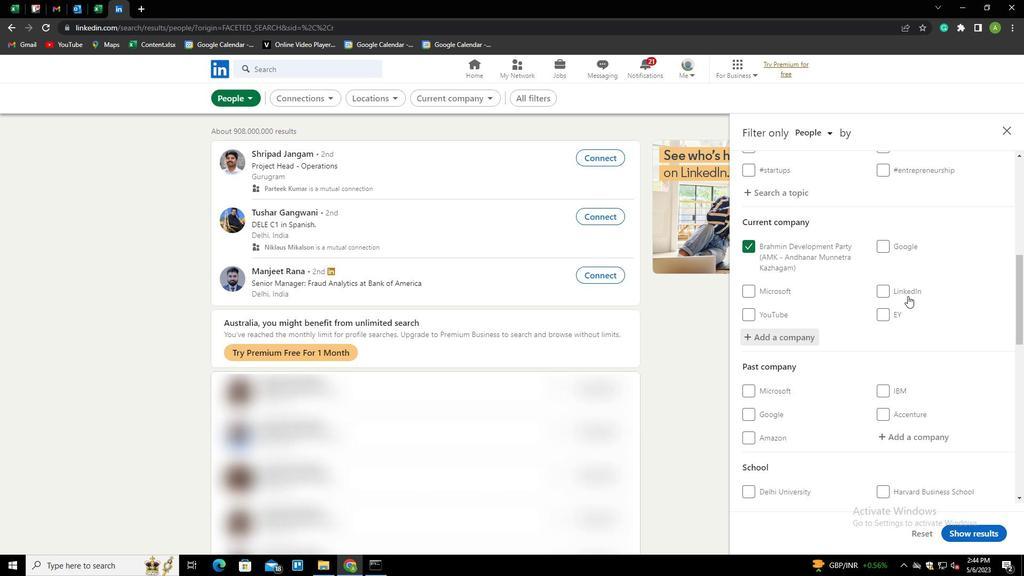 
Action: Mouse moved to (908, 300)
Screenshot: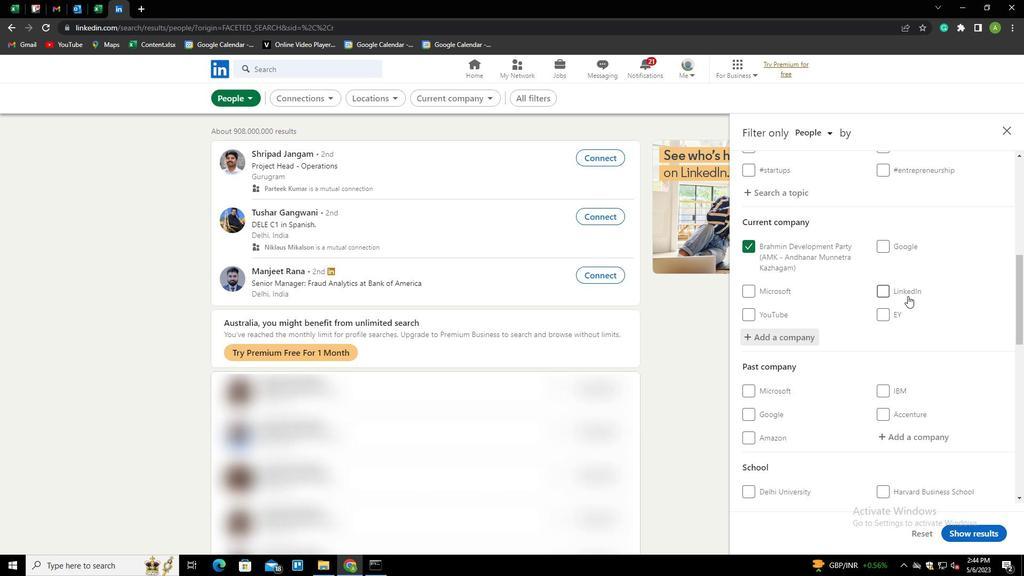 
Action: Mouse scrolled (908, 300) with delta (0, 0)
Screenshot: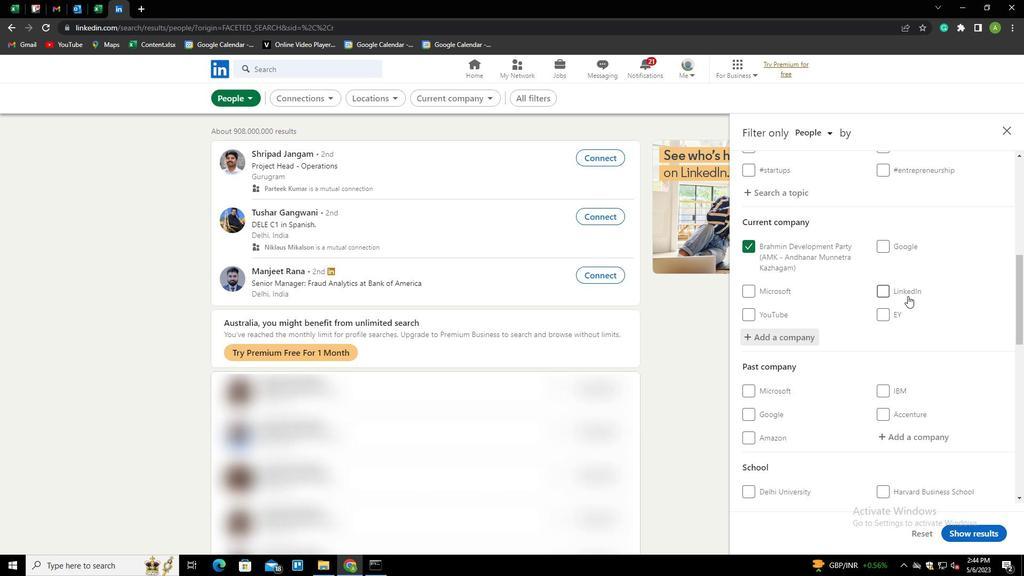 
Action: Mouse moved to (909, 301)
Screenshot: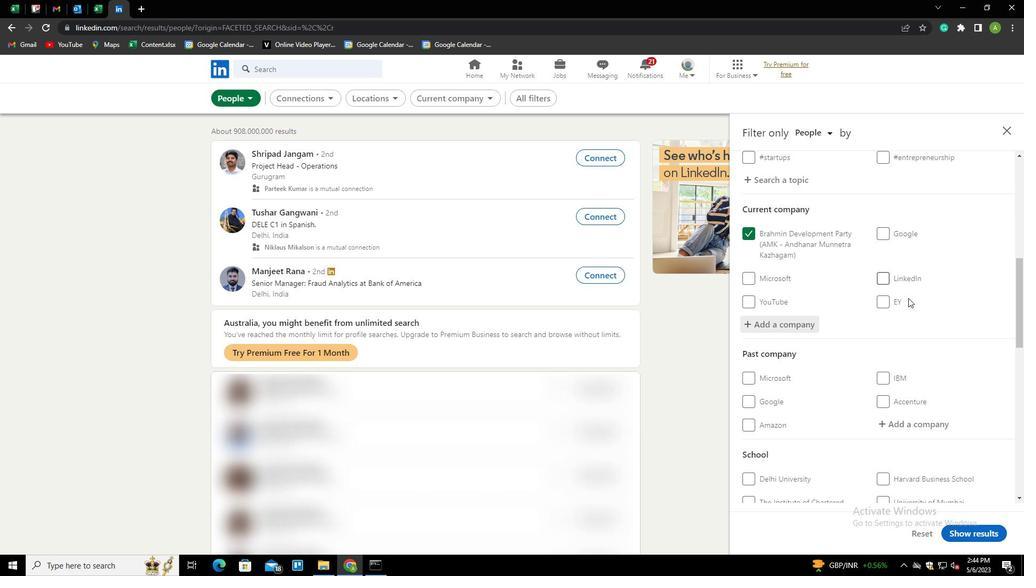 
Action: Mouse scrolled (909, 300) with delta (0, 0)
Screenshot: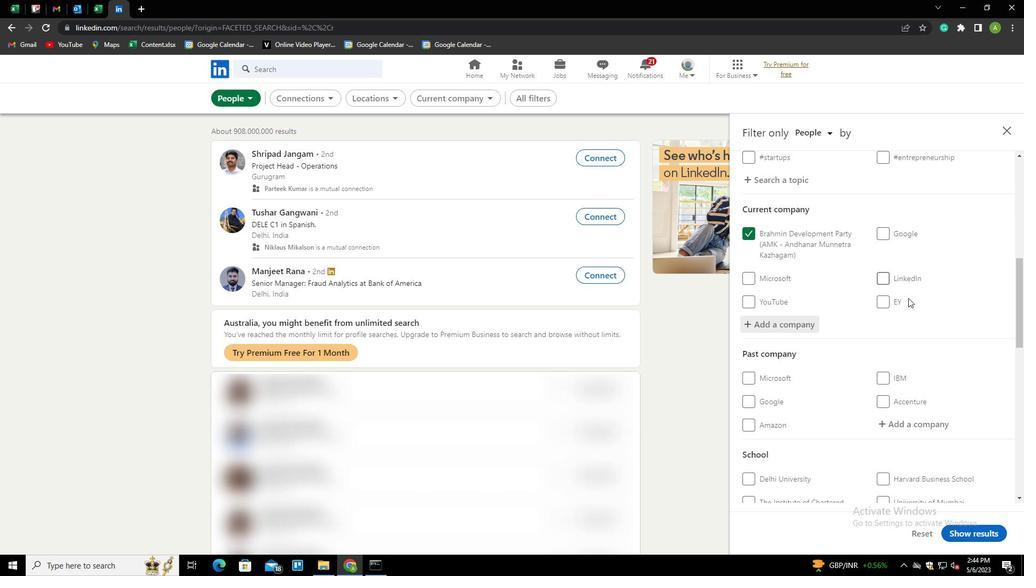 
Action: Mouse moved to (909, 301)
Screenshot: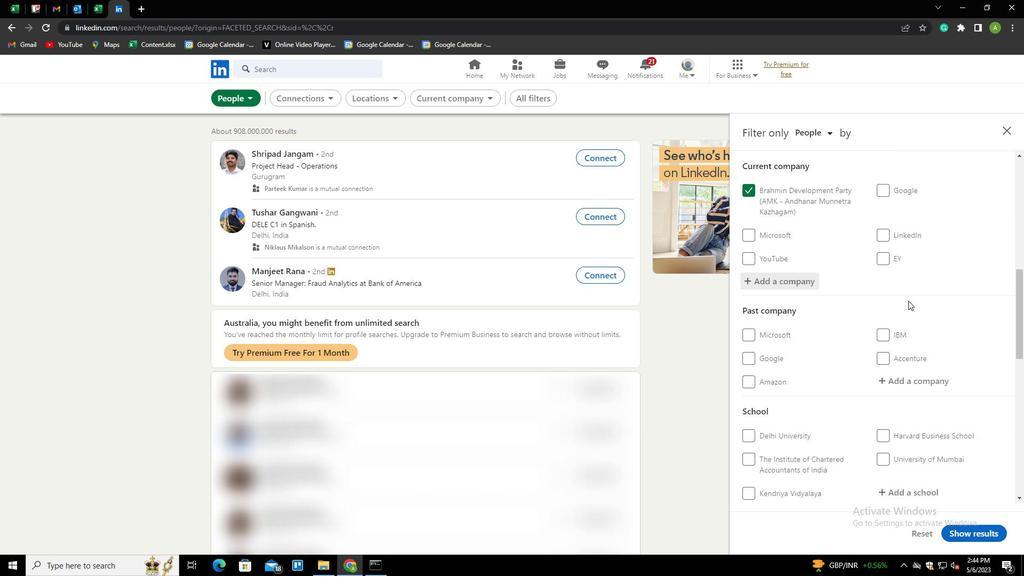 
Action: Mouse scrolled (909, 301) with delta (0, 0)
Screenshot: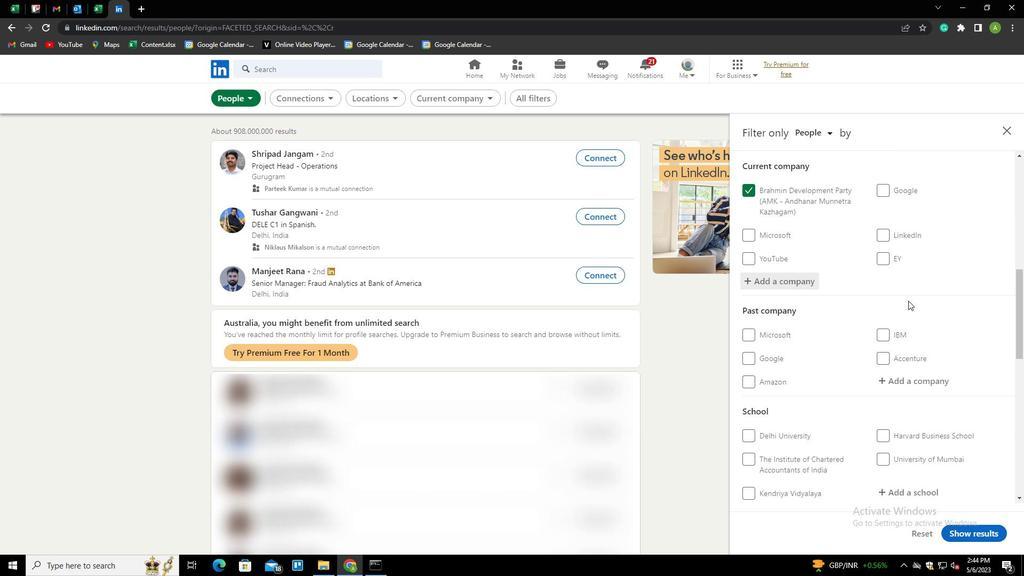 
Action: Mouse moved to (898, 275)
Screenshot: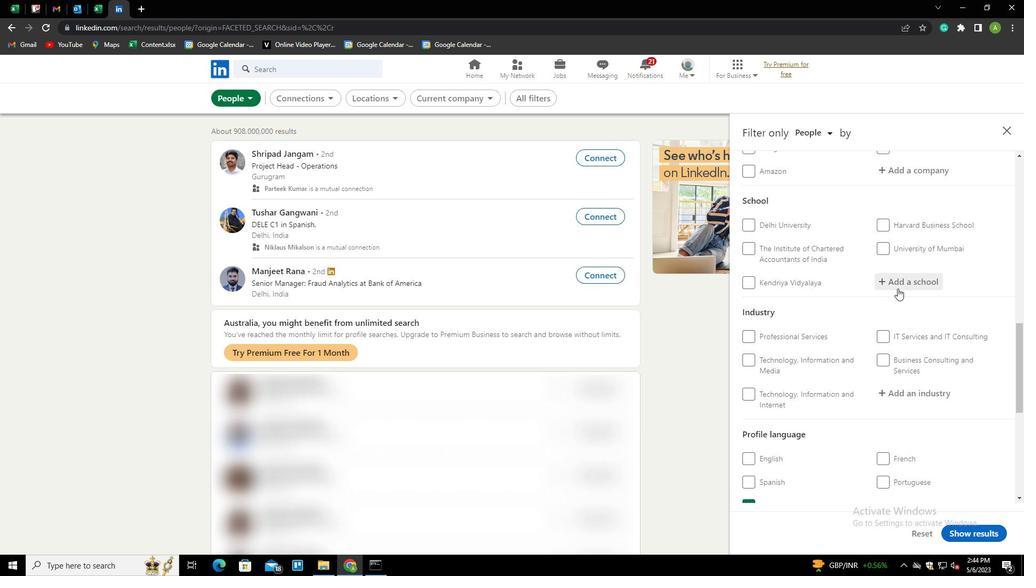 
Action: Mouse pressed left at (898, 275)
Screenshot: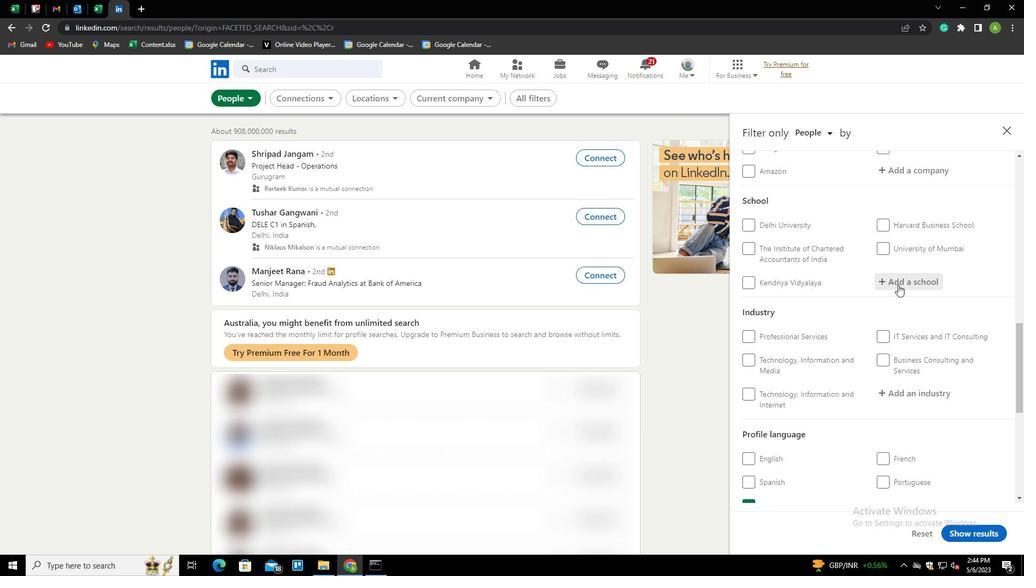 
Action: Key pressed <Key.shift>MANAGEMENT<Key.space><Key.shift>SERVICES<Key.space><Key.shift><Key.shift><Key.shift><Key.shift><Key.shift><Key.shift><Key.shift><Key.shift><Key.shift>CAREERS<Key.down><Key.enter>
Screenshot: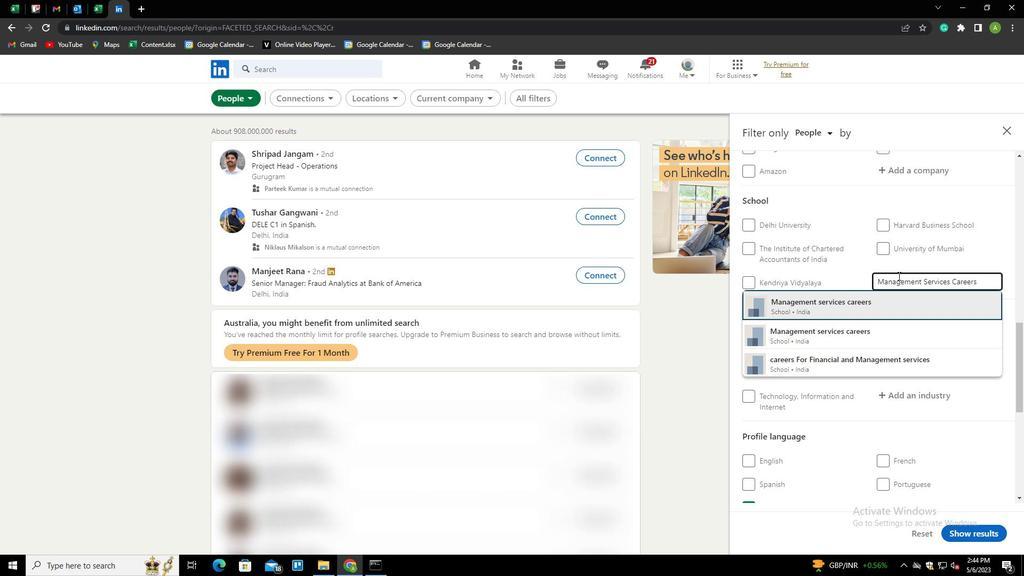 
Action: Mouse scrolled (898, 275) with delta (0, 0)
Screenshot: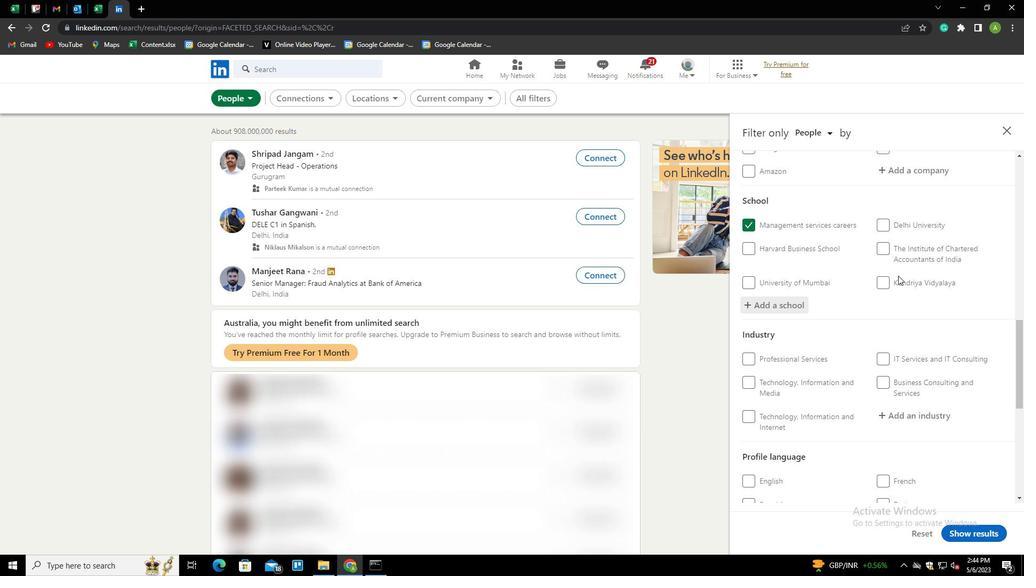 
Action: Mouse scrolled (898, 275) with delta (0, 0)
Screenshot: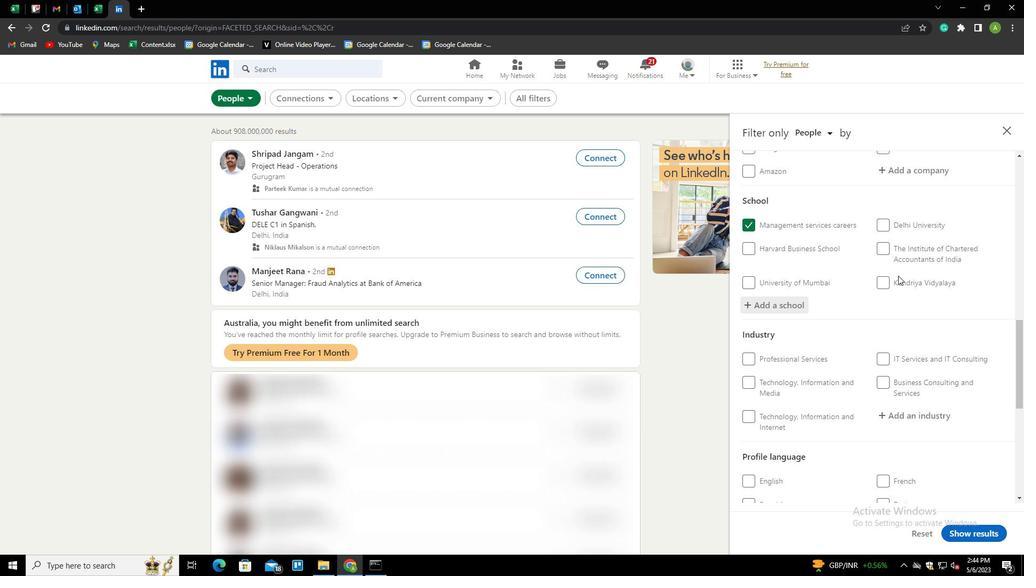 
Action: Mouse scrolled (898, 275) with delta (0, 0)
Screenshot: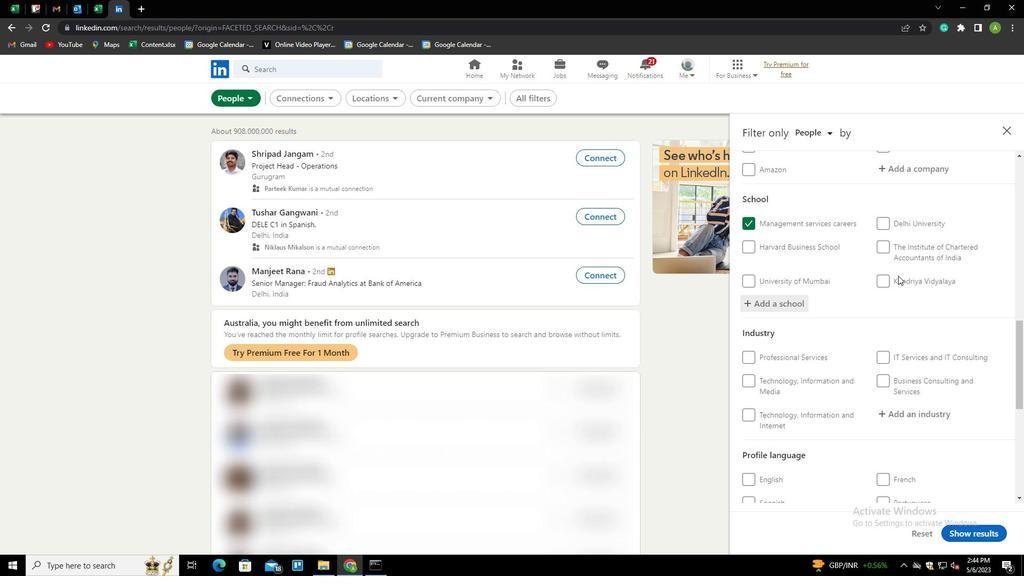 
Action: Mouse scrolled (898, 275) with delta (0, 0)
Screenshot: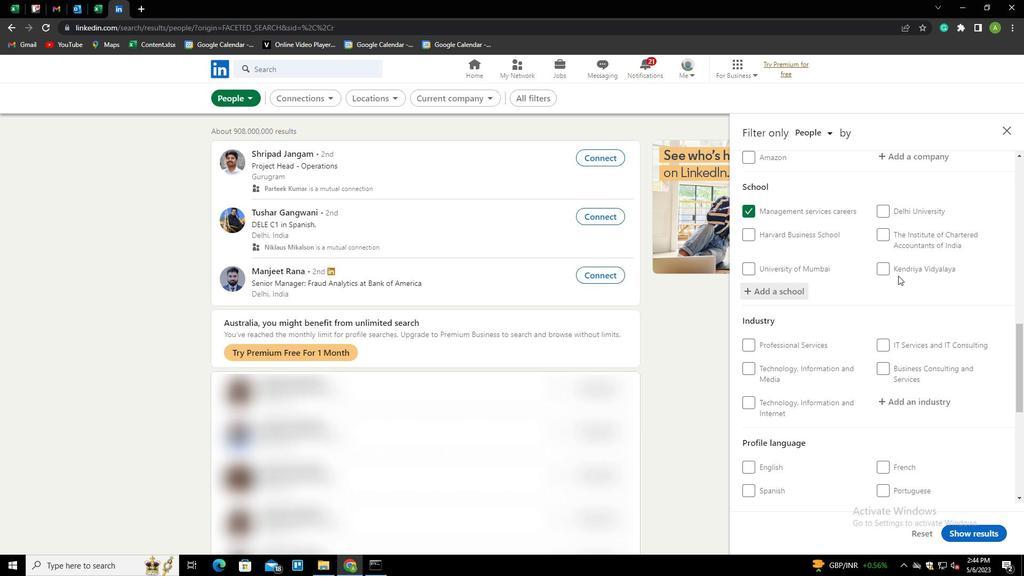 
Action: Mouse moved to (893, 209)
Screenshot: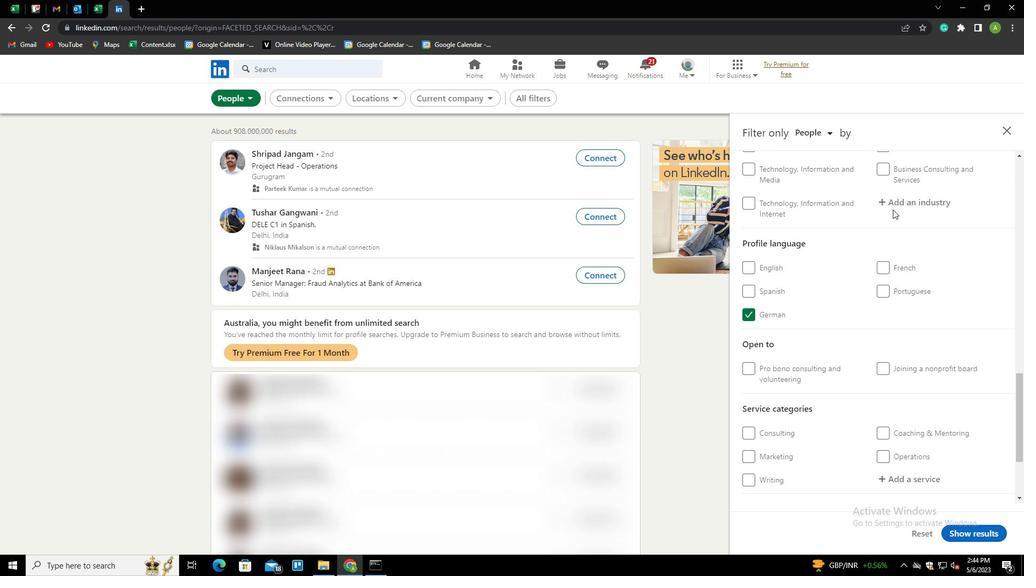 
Action: Mouse pressed left at (893, 209)
Screenshot: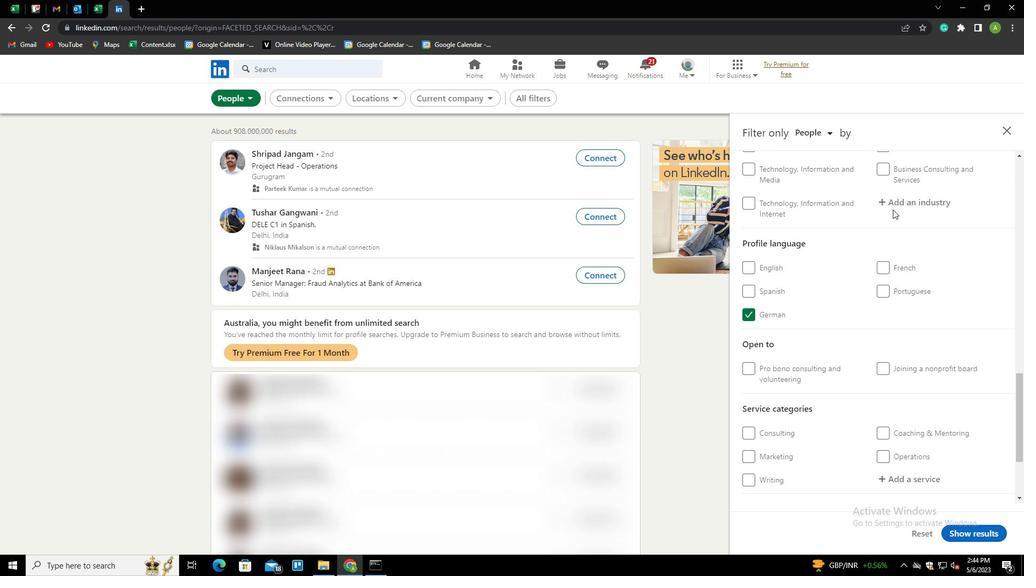 
Action: Mouse moved to (892, 209)
Screenshot: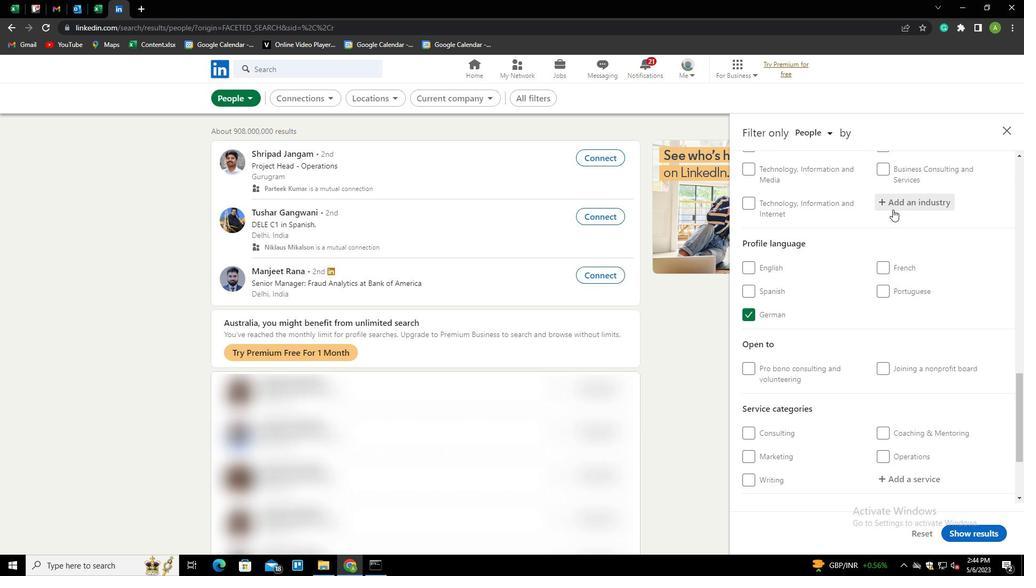 
Action: Key pressed <Key.shift>DAIRY<Key.space><Key.shift>PRODUCT<Key.space><Key.shift>MANUFACTURING<Key.down><Key.enter>
Screenshot: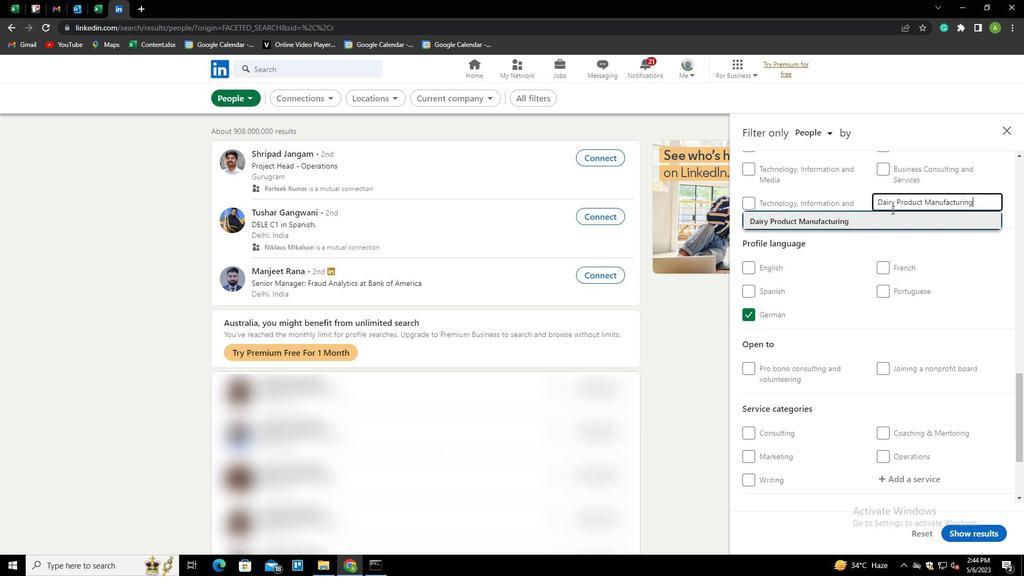 
Action: Mouse moved to (901, 217)
Screenshot: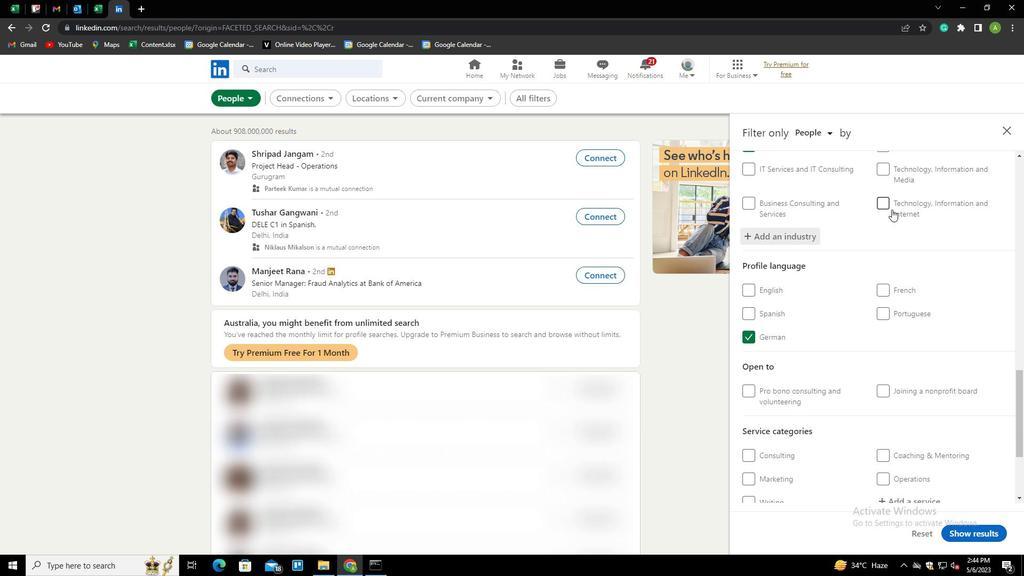 
Action: Mouse scrolled (901, 216) with delta (0, 0)
Screenshot: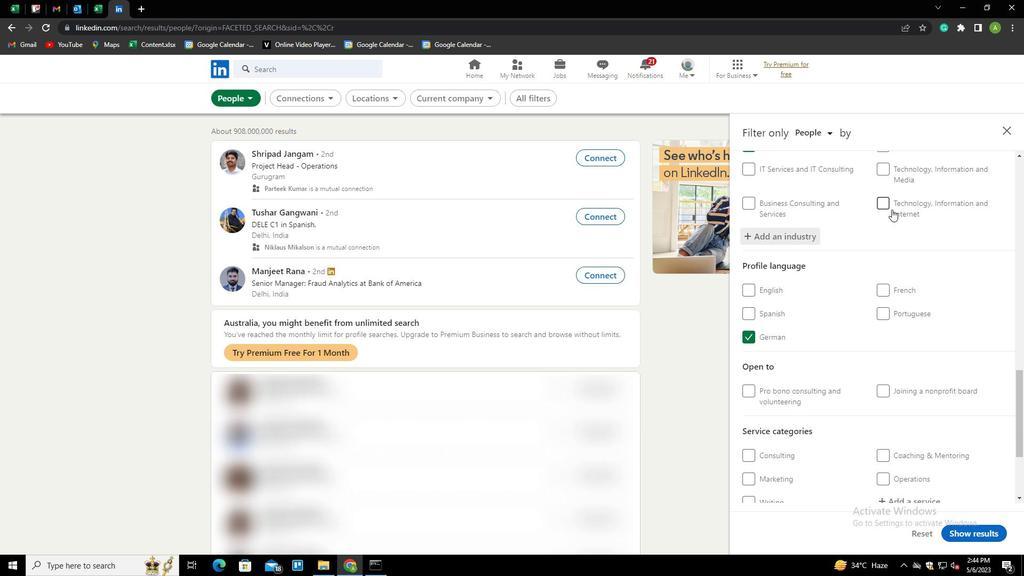 
Action: Mouse scrolled (901, 216) with delta (0, 0)
Screenshot: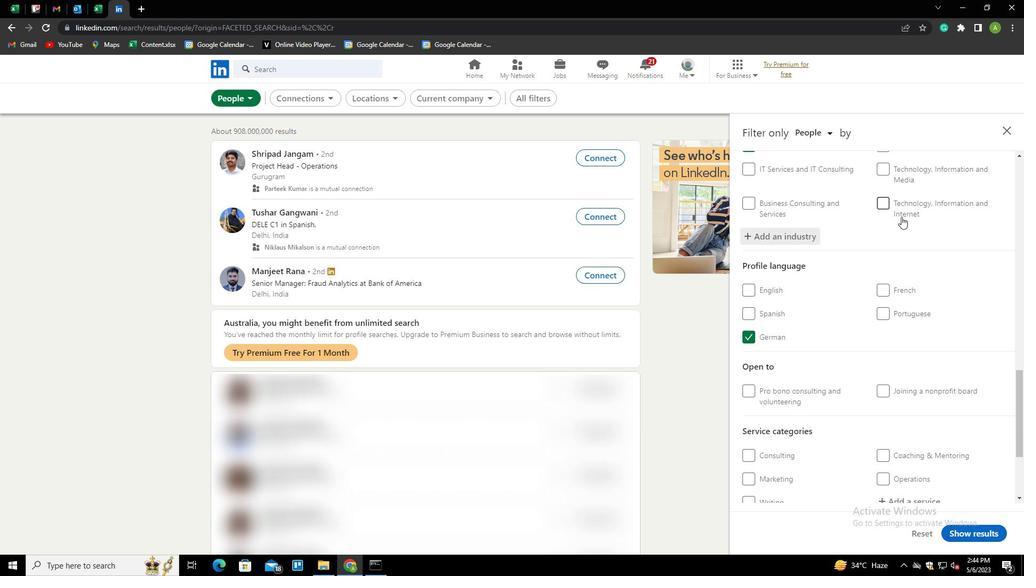 
Action: Mouse scrolled (901, 216) with delta (0, 0)
Screenshot: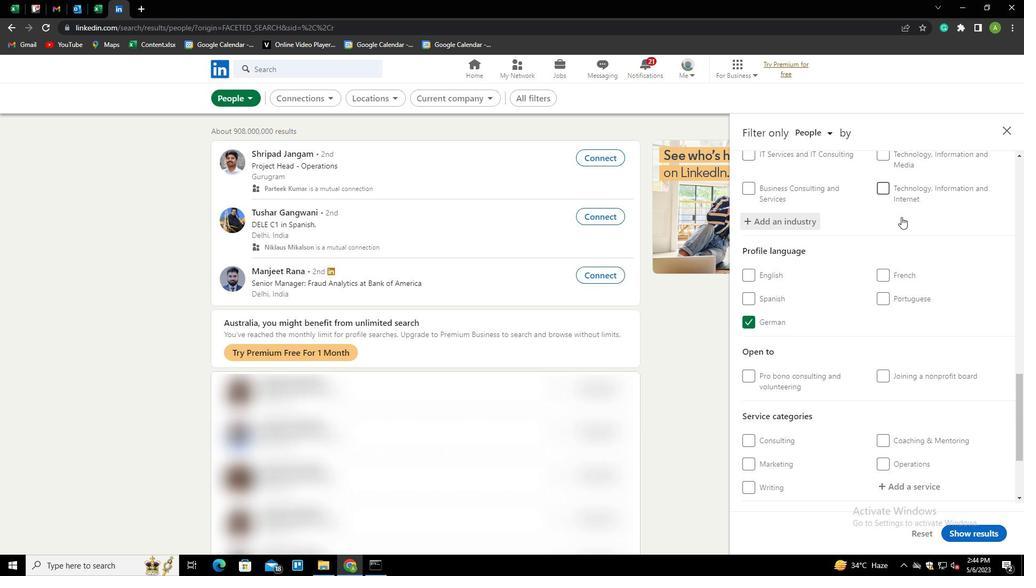
Action: Mouse scrolled (901, 216) with delta (0, 0)
Screenshot: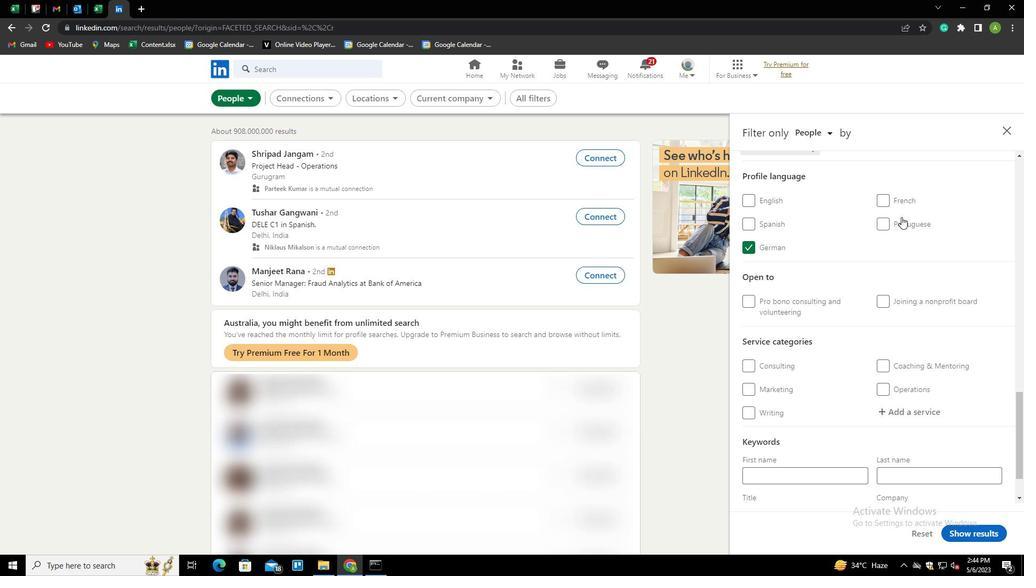 
Action: Mouse moved to (932, 356)
Screenshot: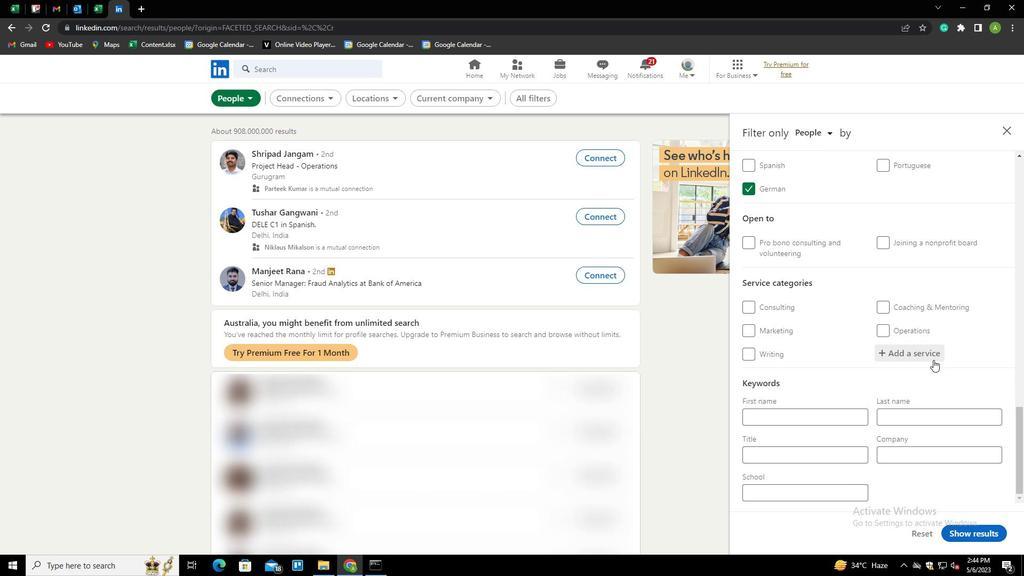 
Action: Mouse pressed left at (932, 356)
Screenshot: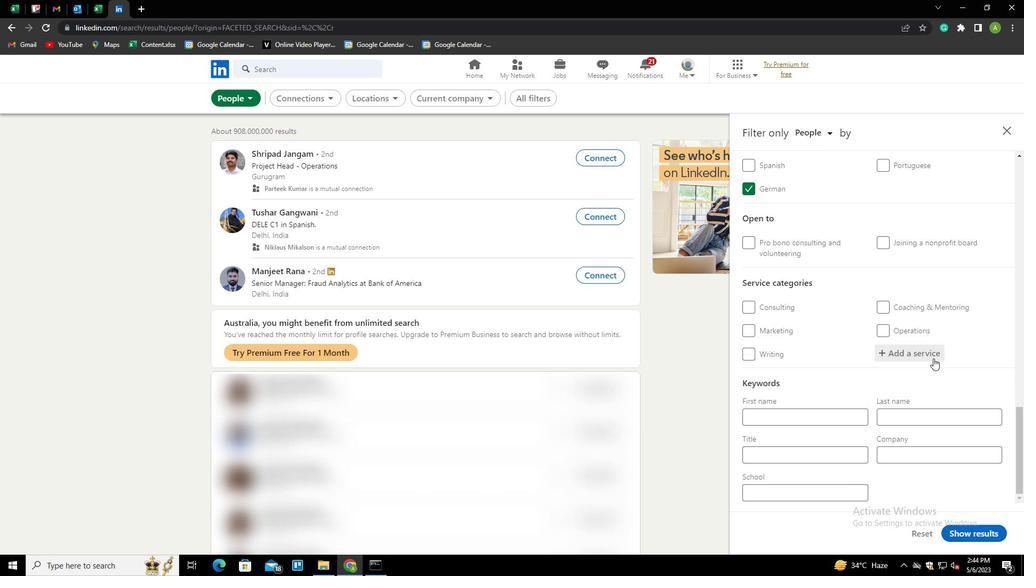 
Action: Key pressed <Key.shift>HEALTHCARE<Key.space><Key.down><Key.enter>
Screenshot: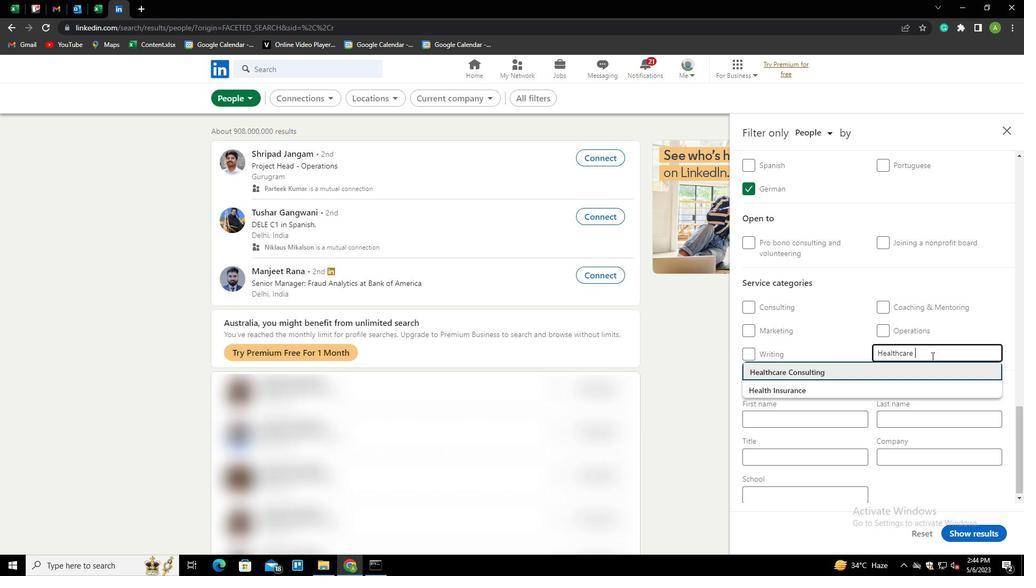 
Action: Mouse moved to (957, 368)
Screenshot: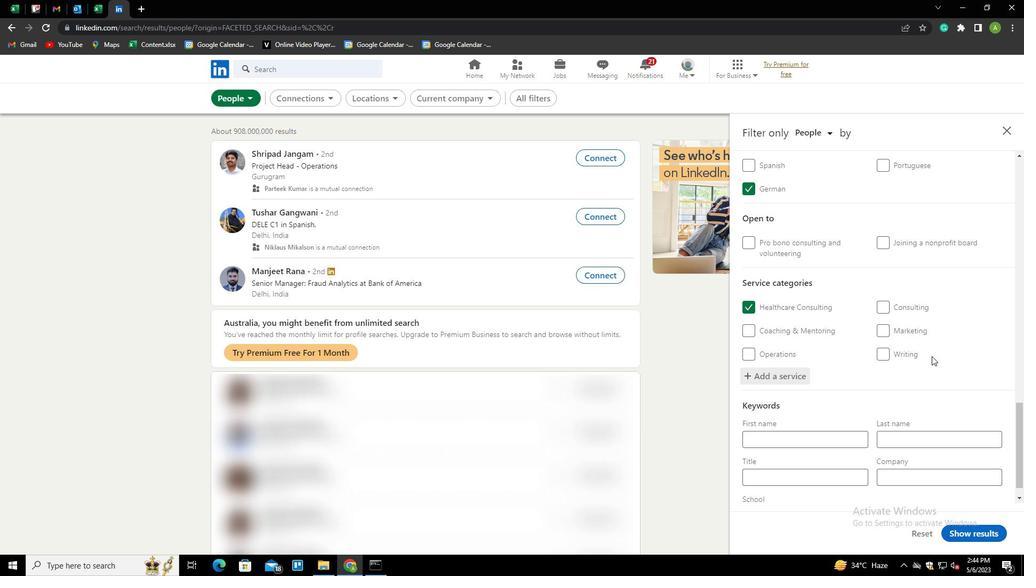 
Action: Mouse scrolled (957, 367) with delta (0, 0)
Screenshot: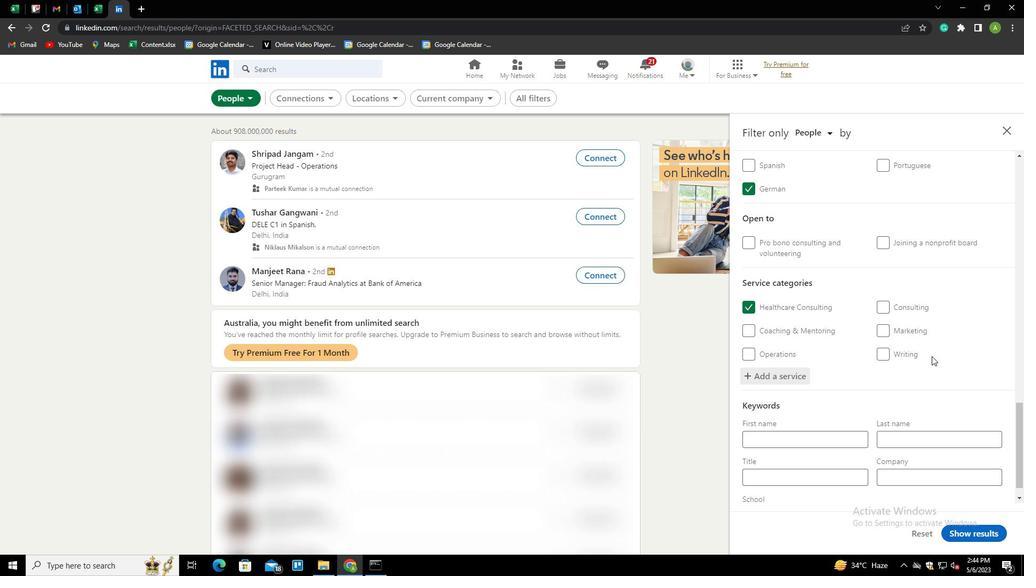 
Action: Mouse scrolled (957, 367) with delta (0, 0)
Screenshot: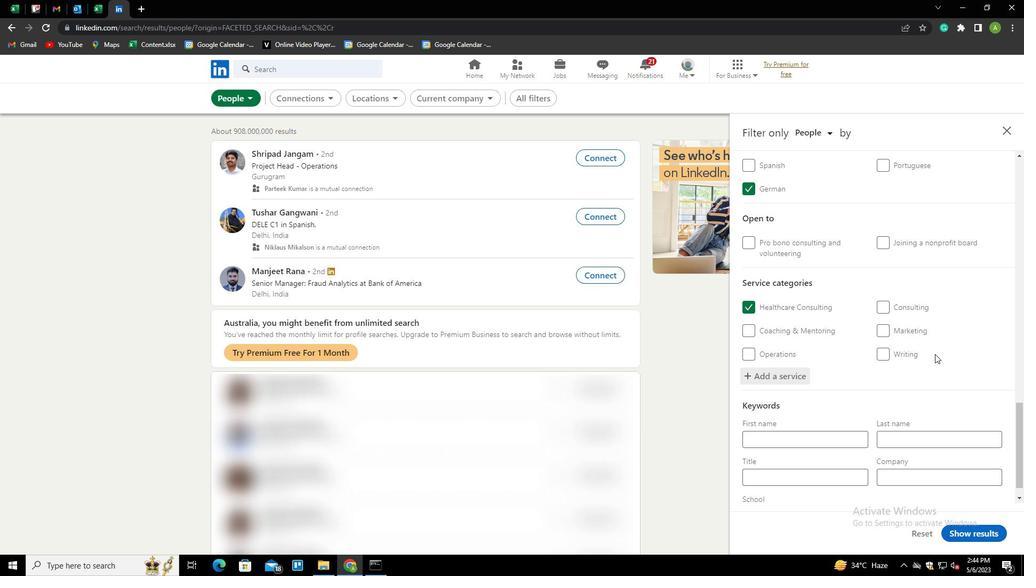 
Action: Mouse scrolled (957, 367) with delta (0, 0)
Screenshot: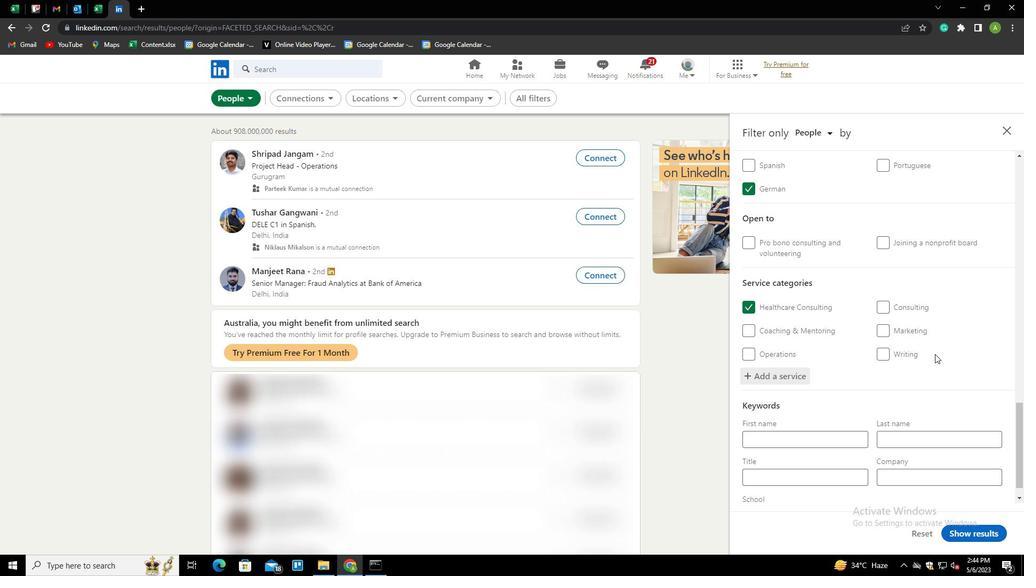 
Action: Mouse scrolled (957, 367) with delta (0, 0)
Screenshot: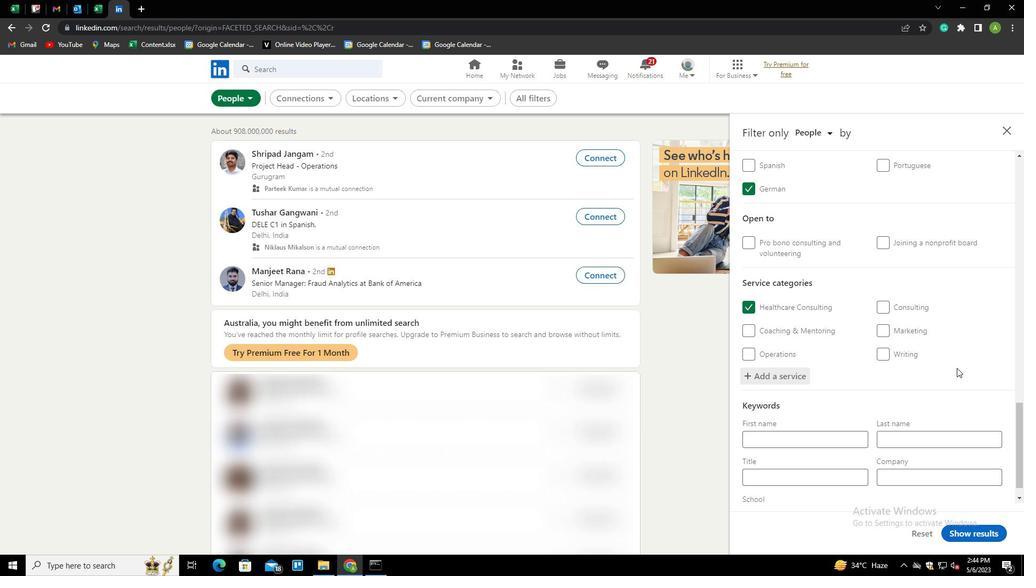 
Action: Mouse scrolled (957, 367) with delta (0, 0)
Screenshot: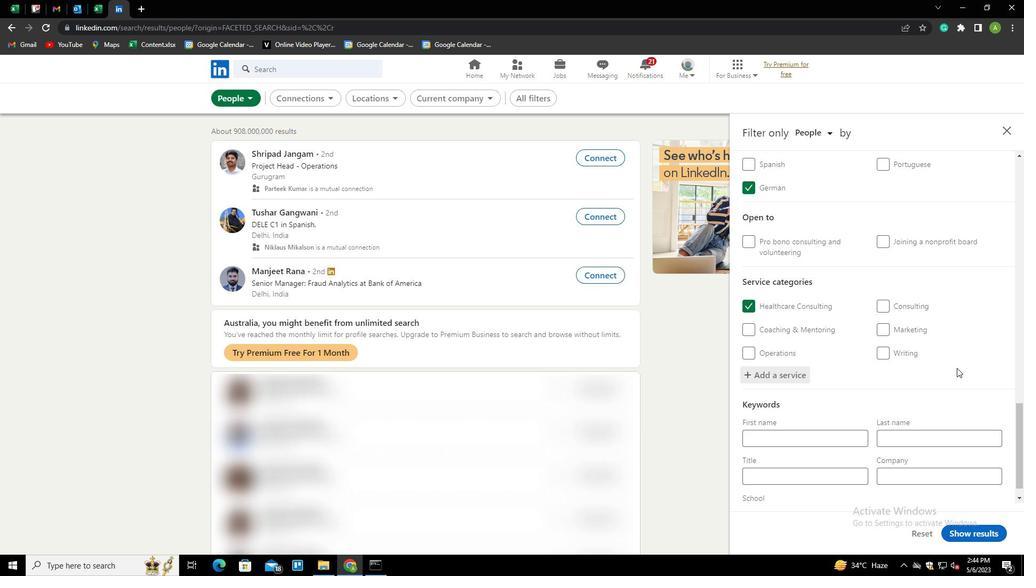 
Action: Mouse scrolled (957, 367) with delta (0, 0)
Screenshot: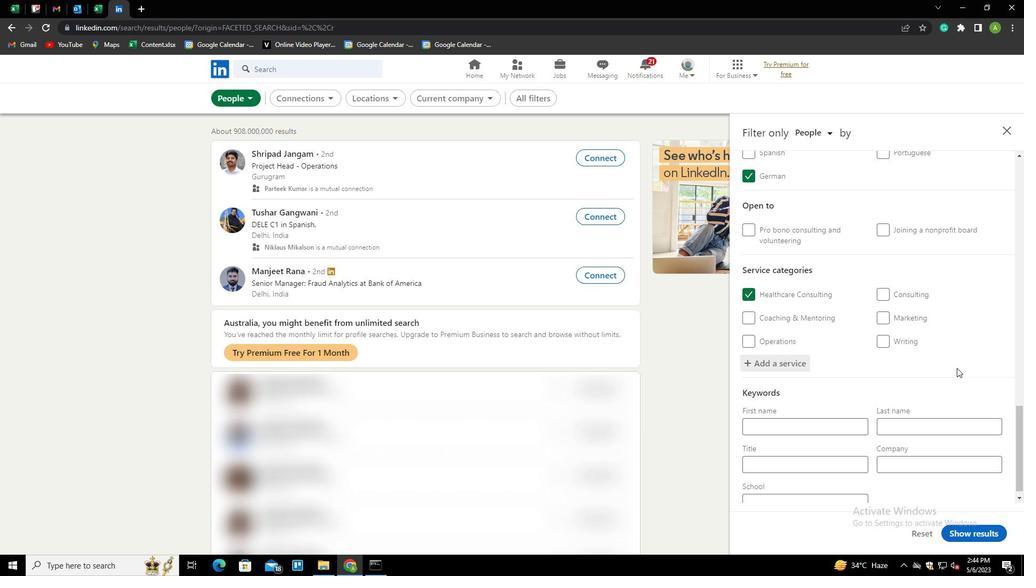 
Action: Mouse moved to (816, 459)
Screenshot: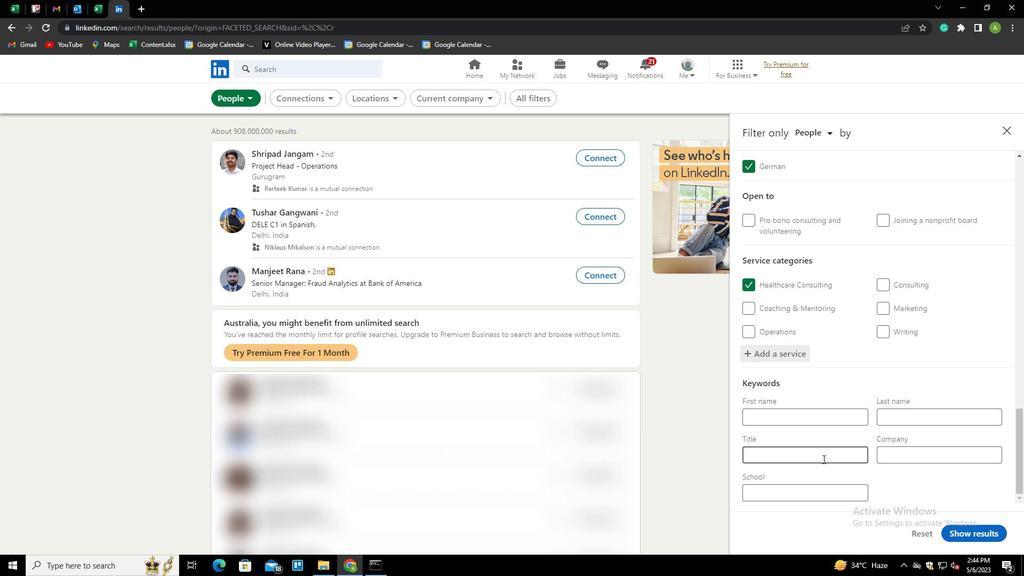 
Action: Mouse pressed left at (816, 459)
Screenshot: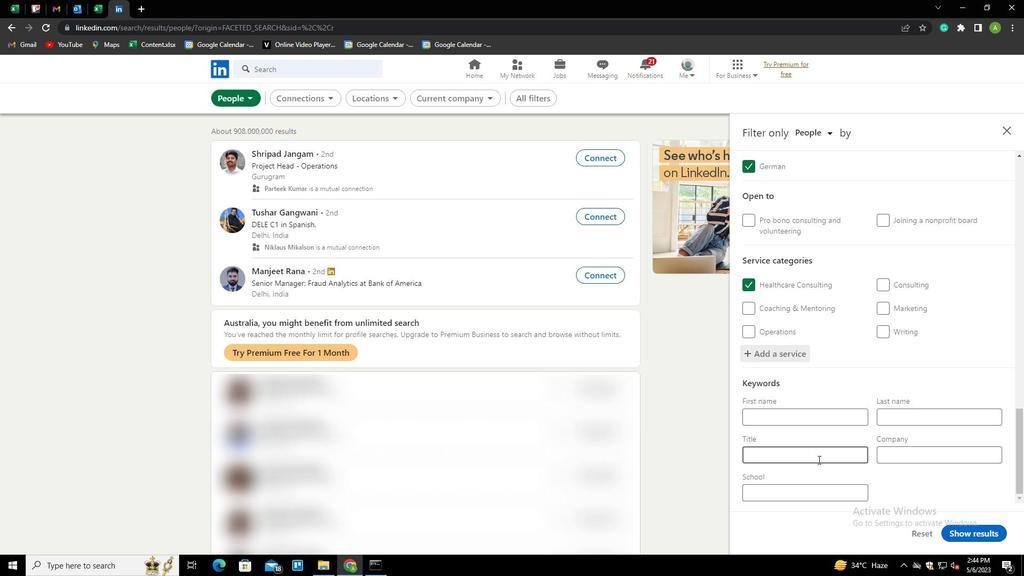 
Action: Mouse moved to (815, 460)
Screenshot: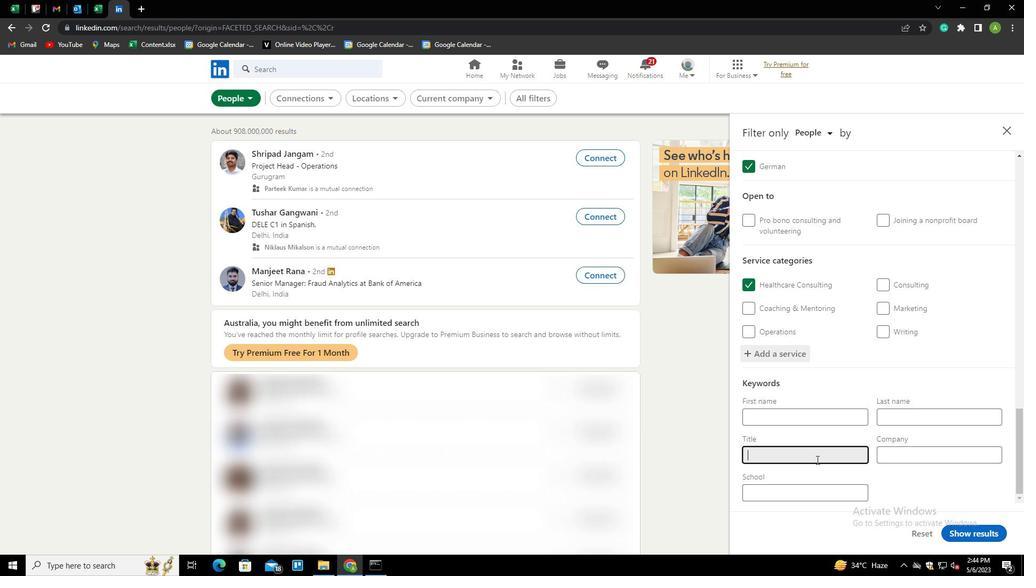 
Action: Key pressed <Key.shift>MANAGING<Key.space><Key.shift>PARTNER
Screenshot: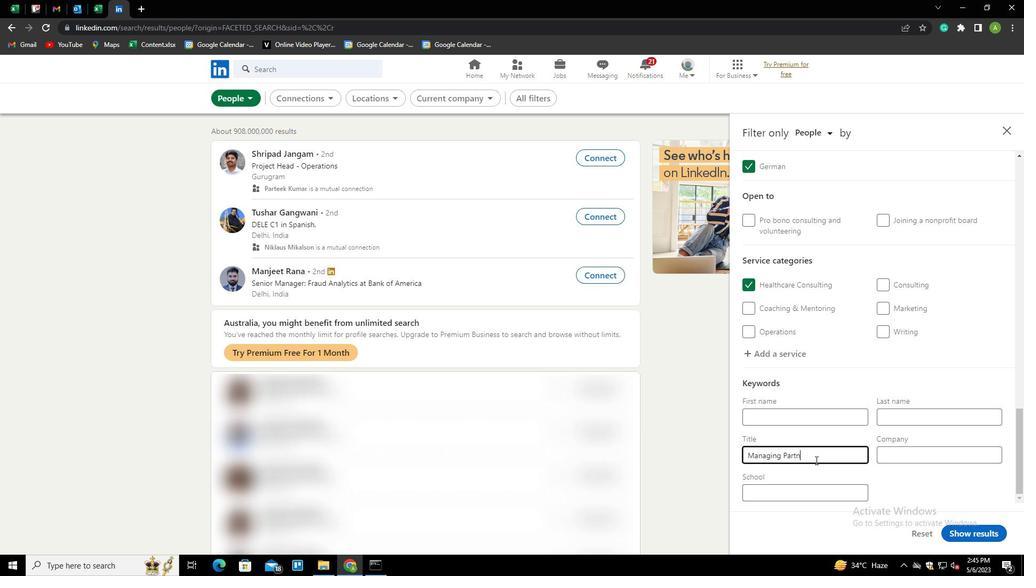 
Action: Mouse moved to (895, 480)
Screenshot: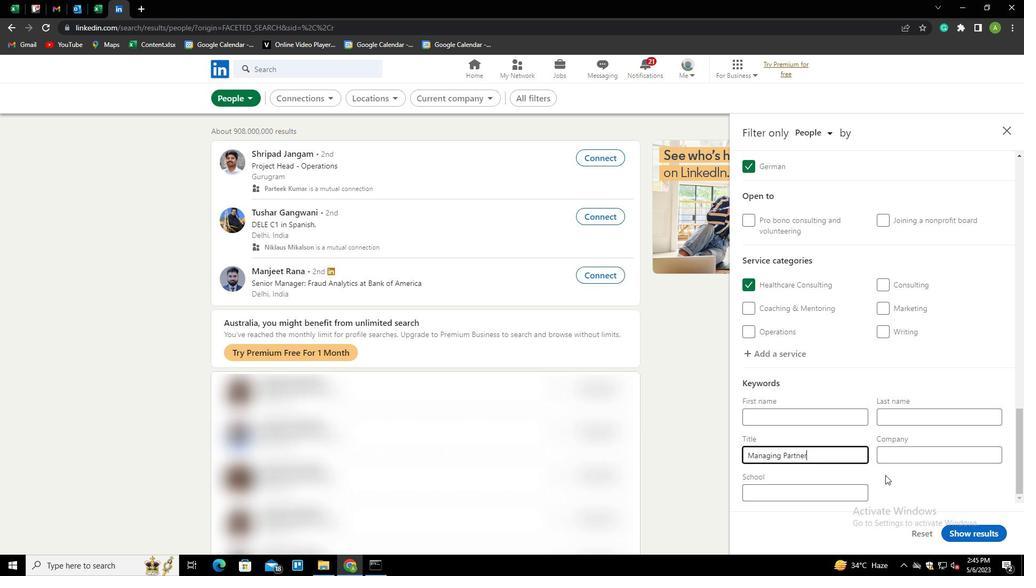 
Action: Mouse pressed left at (895, 480)
Screenshot: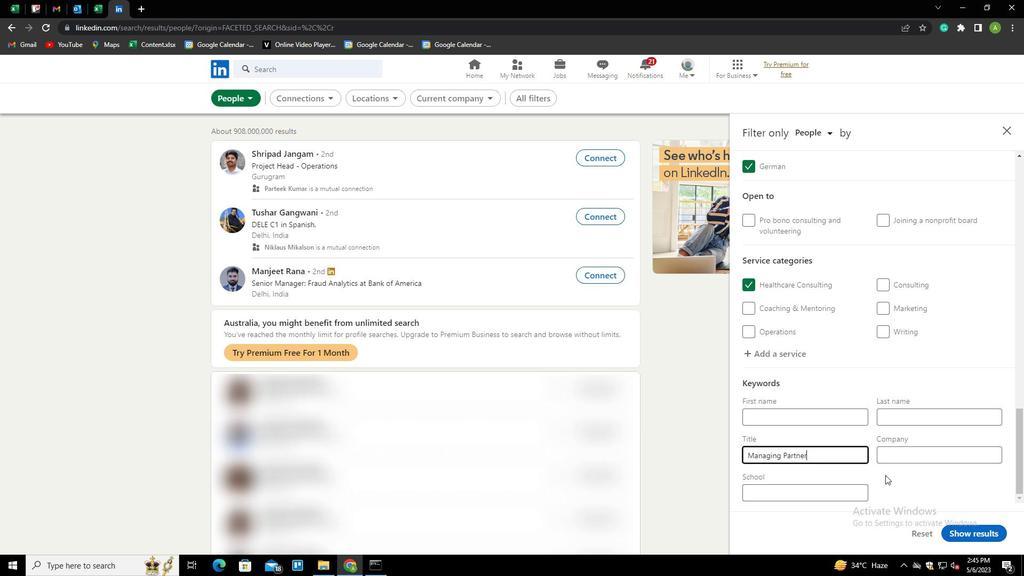
Action: Mouse moved to (984, 527)
Screenshot: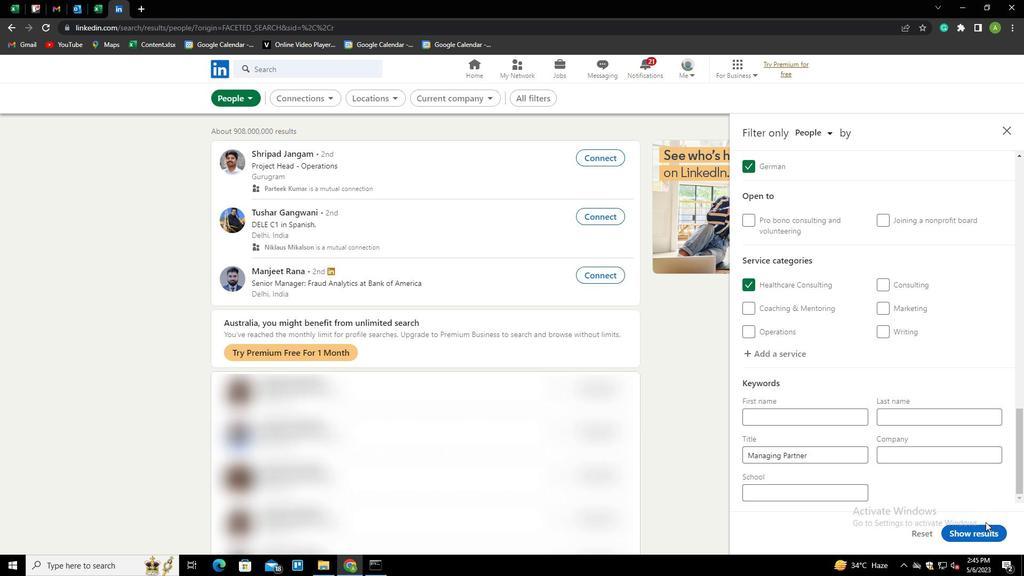 
Action: Mouse pressed left at (984, 527)
Screenshot: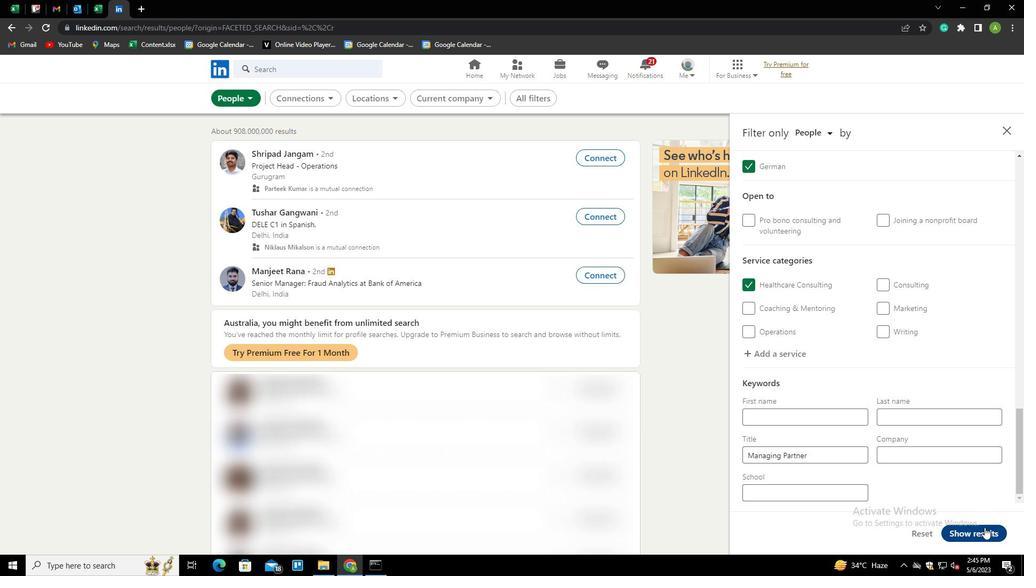 
Action: Mouse moved to (982, 529)
Screenshot: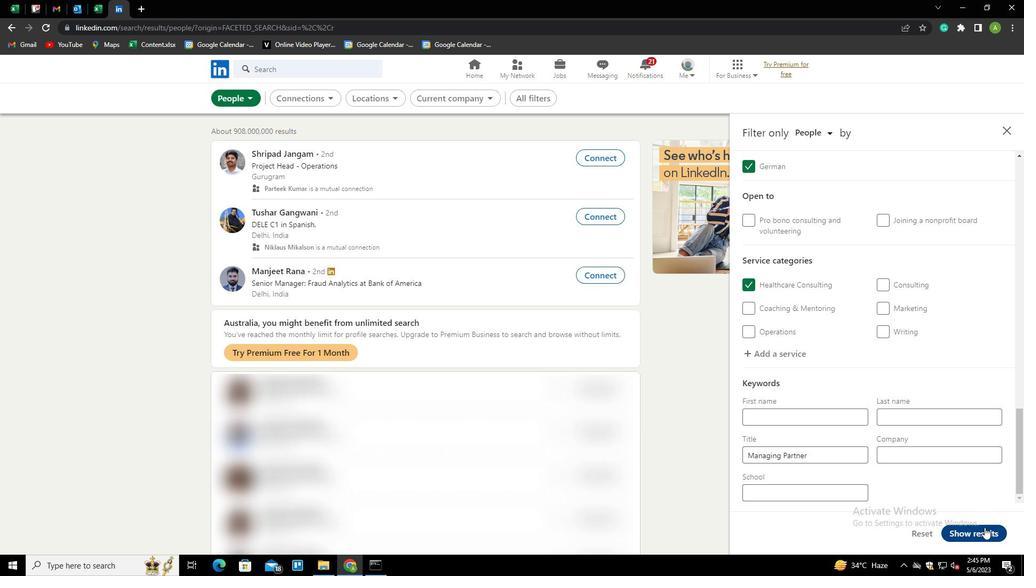 
